 Task: Look for space in Hasselt, Belgium from 26th August, 2023 to 10th September, 2023 for 6 adults, 2 children in price range Rs.10000 to Rs.15000. Place can be entire place or shared room with 6 bedrooms having 6 beds and 6 bathrooms. Property type can be house, flat, guest house. Amenities needed are: wifi, washing machine, heating, TV, free parkinig on premises, hot tub, gym, smoking allowed. Booking option can be shelf check-in. Required host language is English.
Action: Mouse moved to (342, 148)
Screenshot: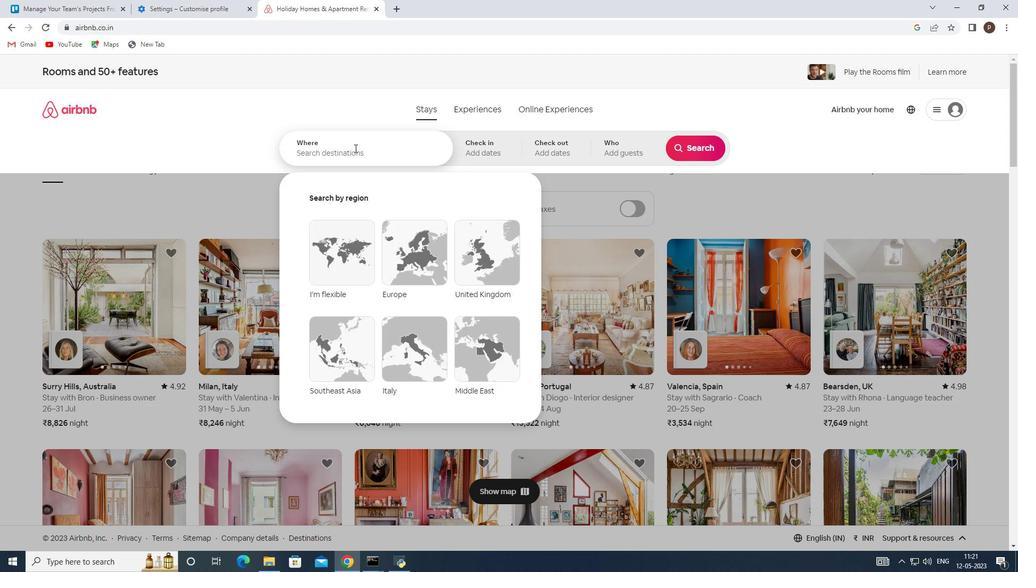 
Action: Mouse pressed left at (342, 148)
Screenshot: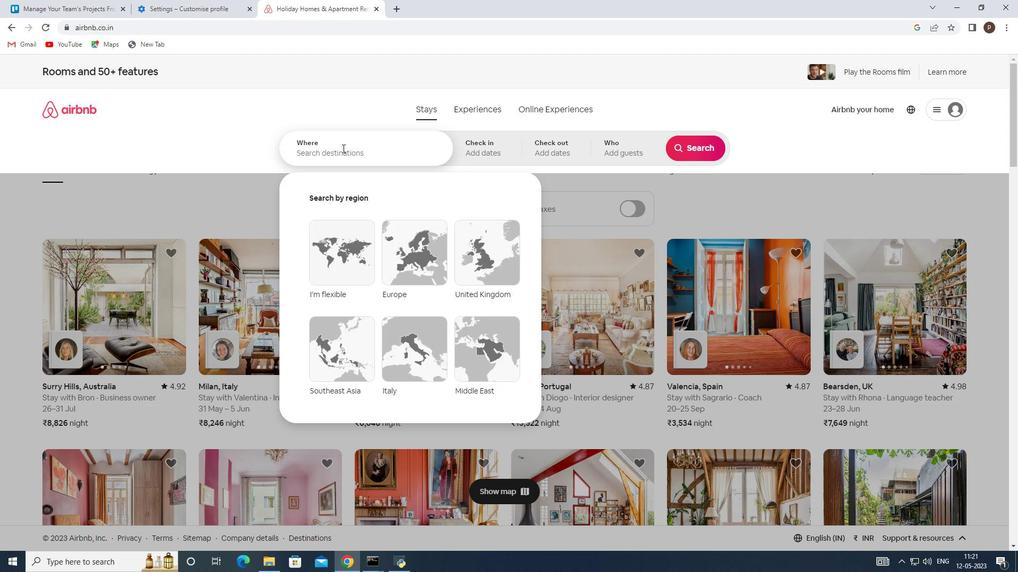 
Action: Key pressed <Key.caps_lock>H<Key.caps_lock>asselt,<Key.space><Key.caps_lock>B<Key.caps_lock>elgium
Screenshot: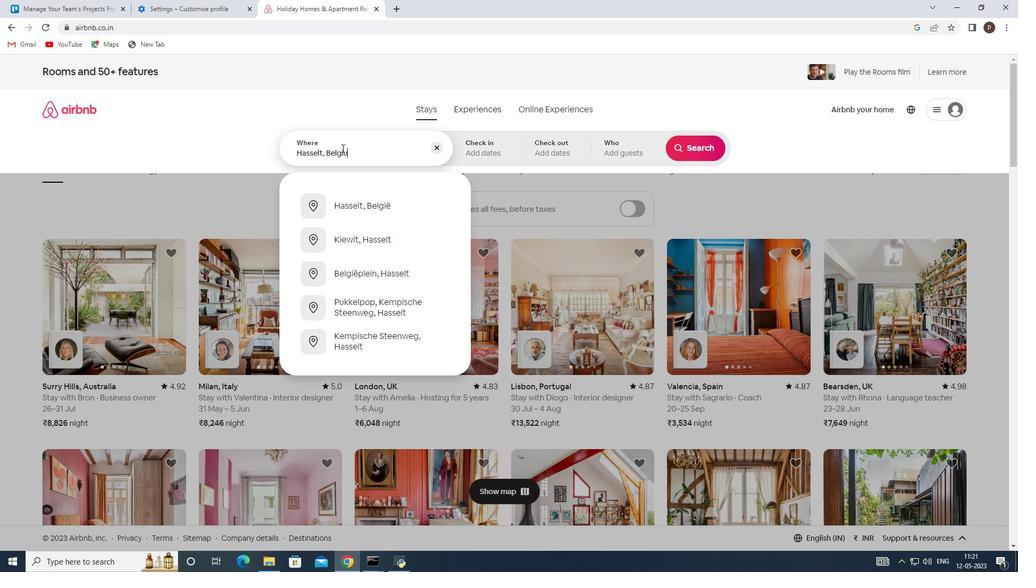 
Action: Mouse moved to (349, 206)
Screenshot: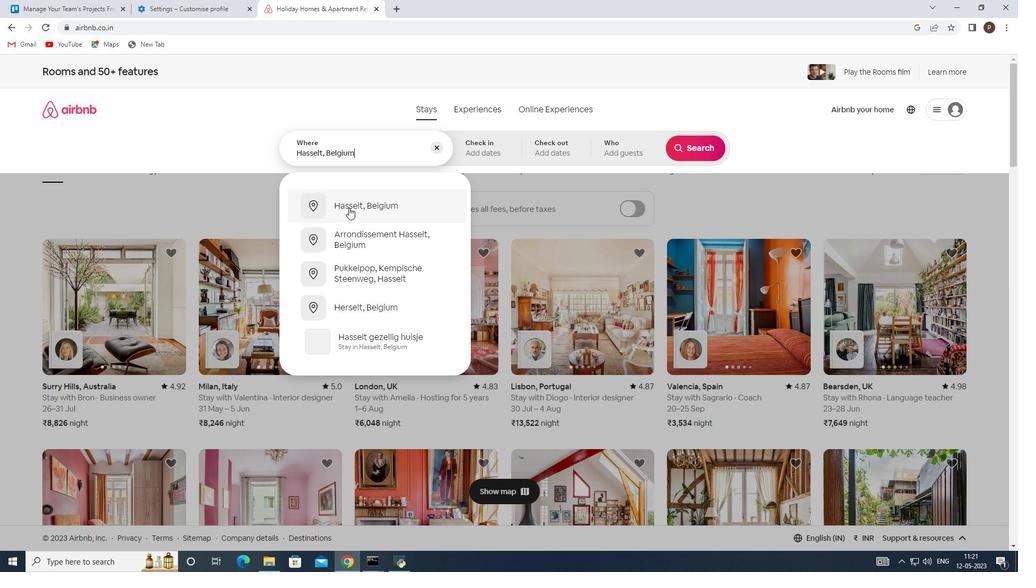 
Action: Mouse pressed left at (349, 206)
Screenshot: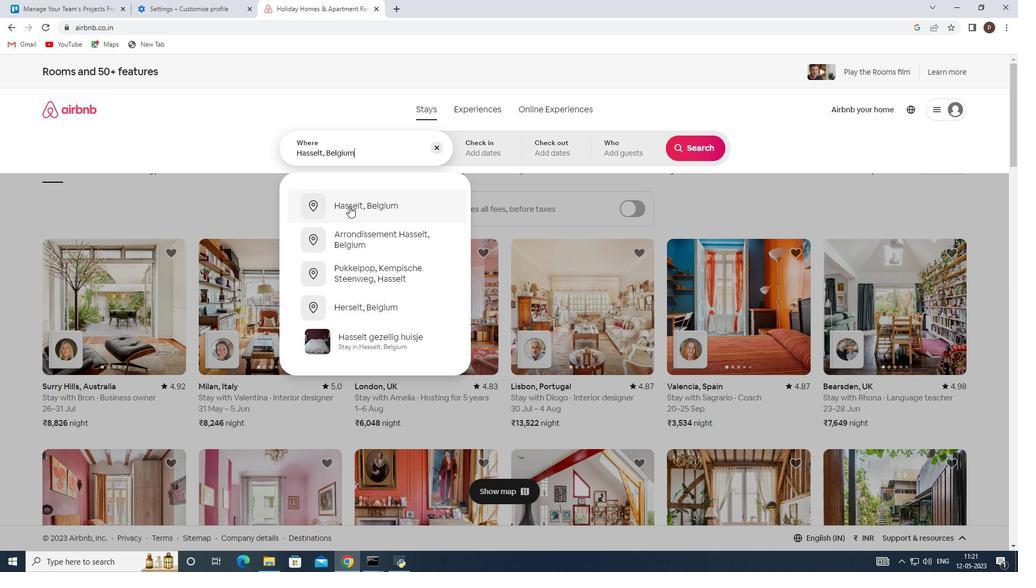 
Action: Mouse moved to (694, 233)
Screenshot: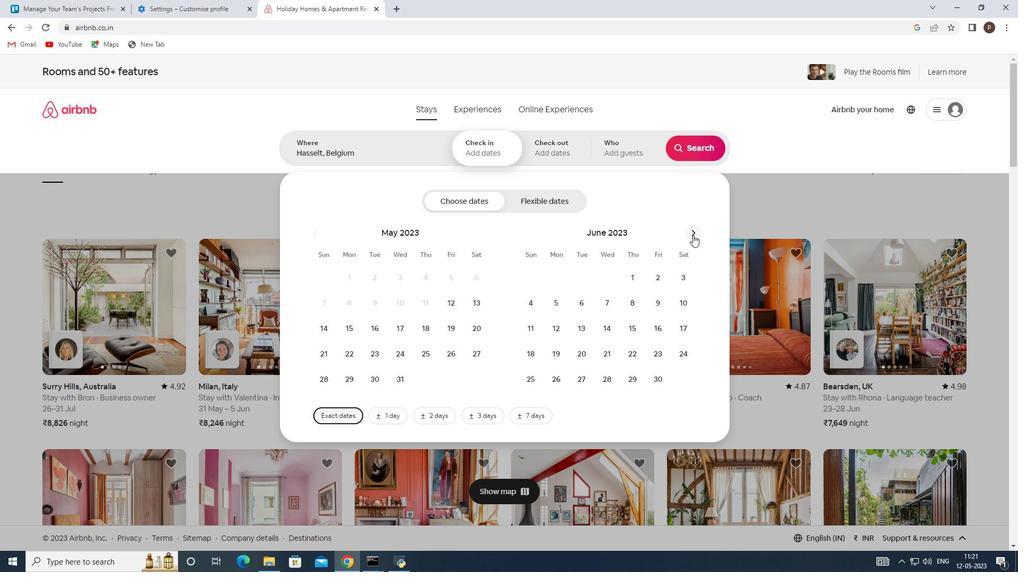 
Action: Mouse pressed left at (694, 233)
Screenshot: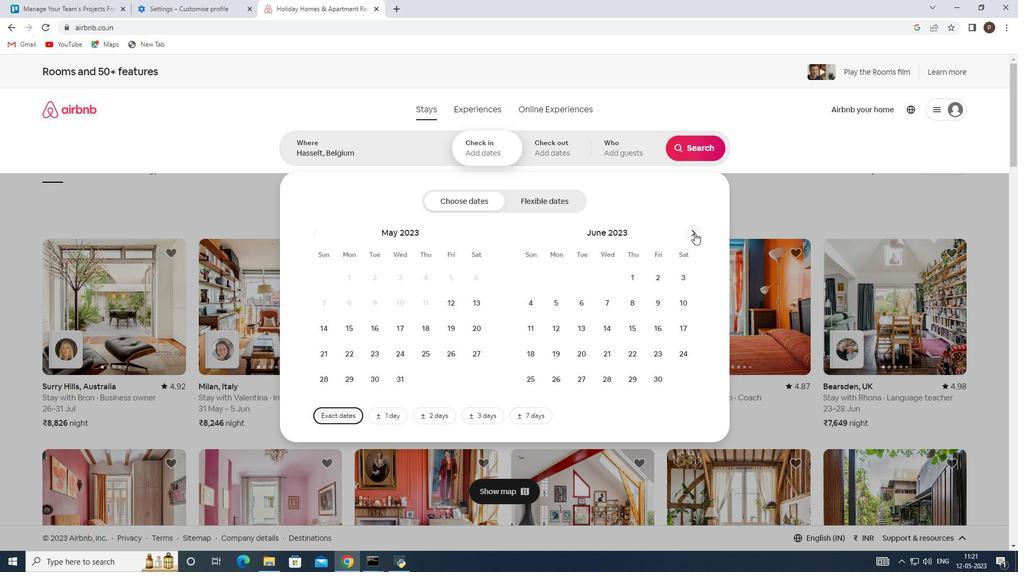 
Action: Mouse pressed left at (694, 233)
Screenshot: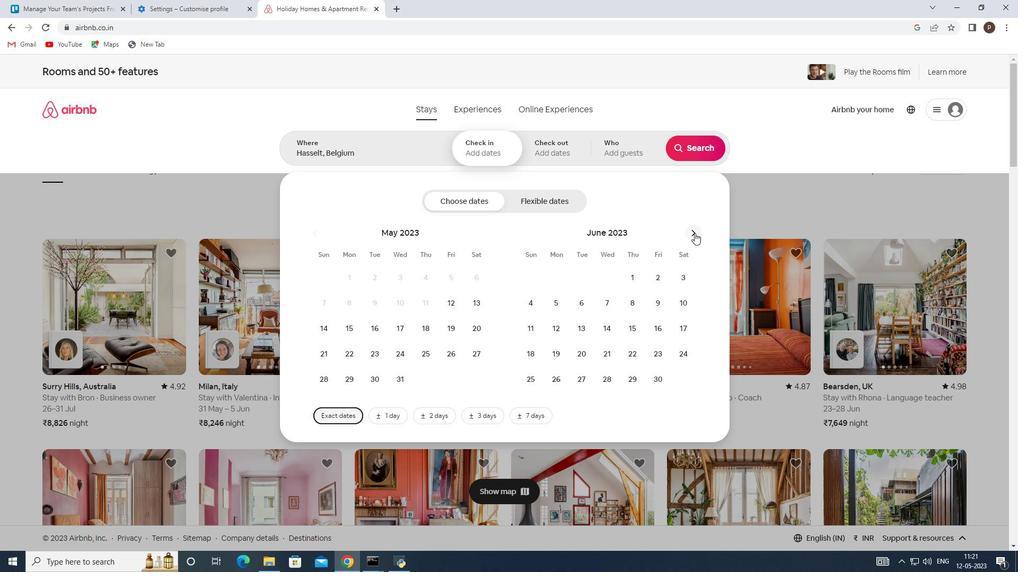 
Action: Mouse pressed left at (694, 233)
Screenshot: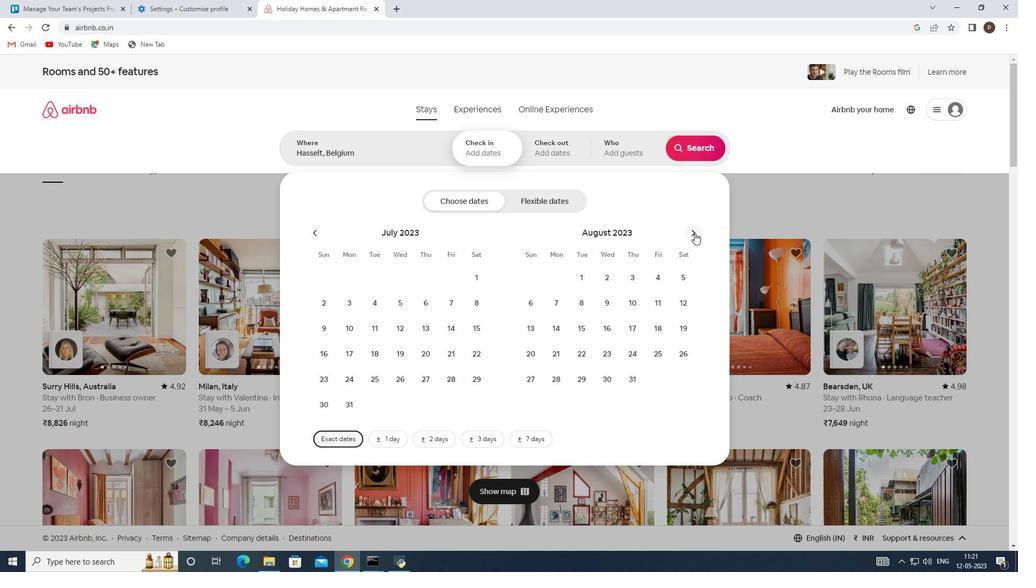 
Action: Mouse moved to (474, 351)
Screenshot: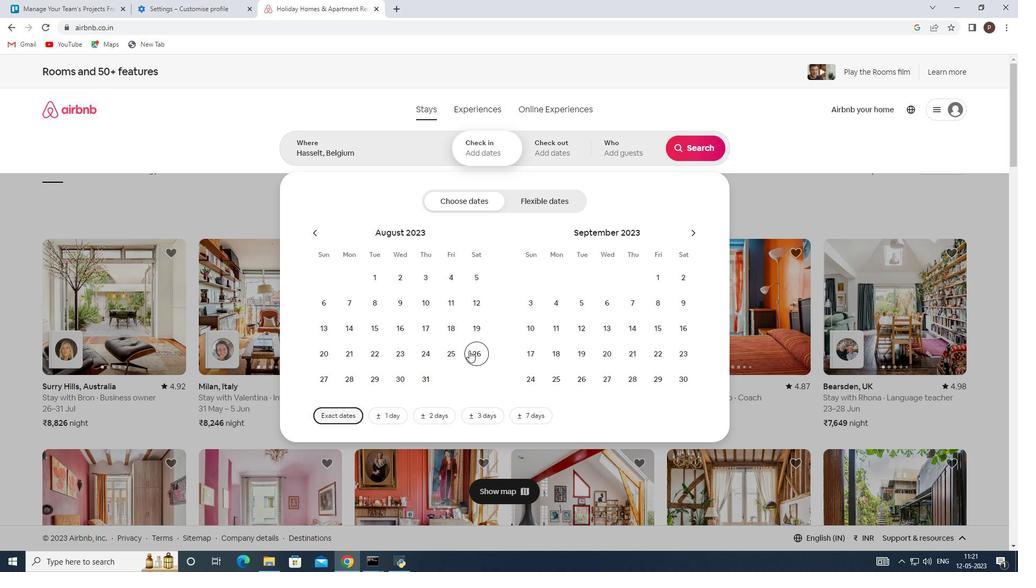 
Action: Mouse pressed left at (474, 351)
Screenshot: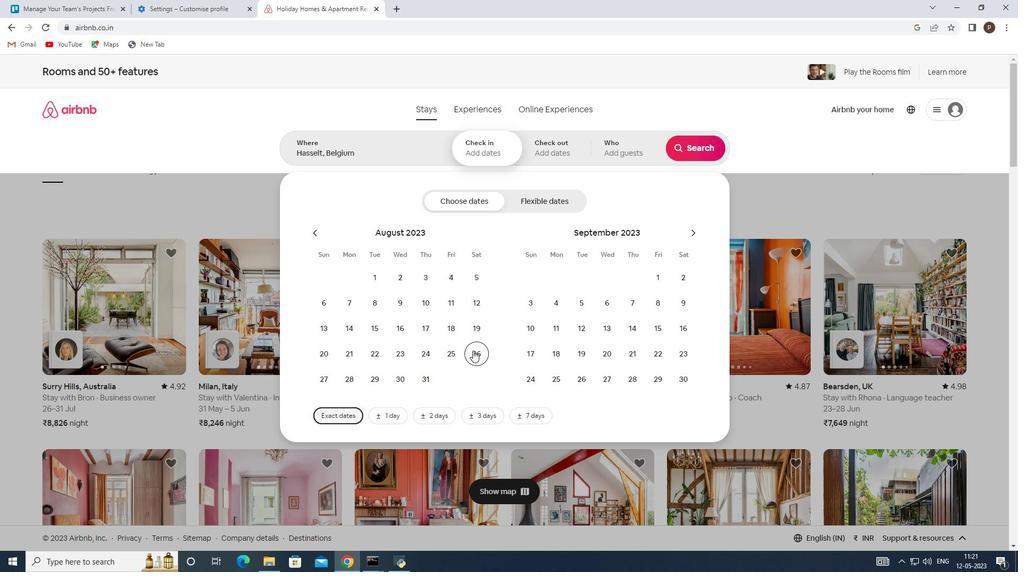 
Action: Mouse moved to (533, 327)
Screenshot: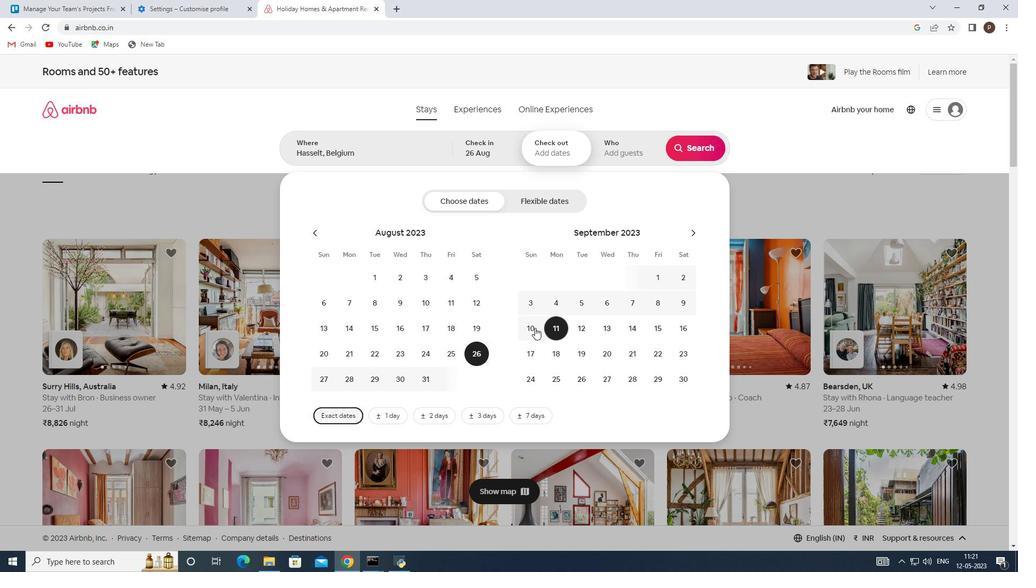 
Action: Mouse pressed left at (533, 327)
Screenshot: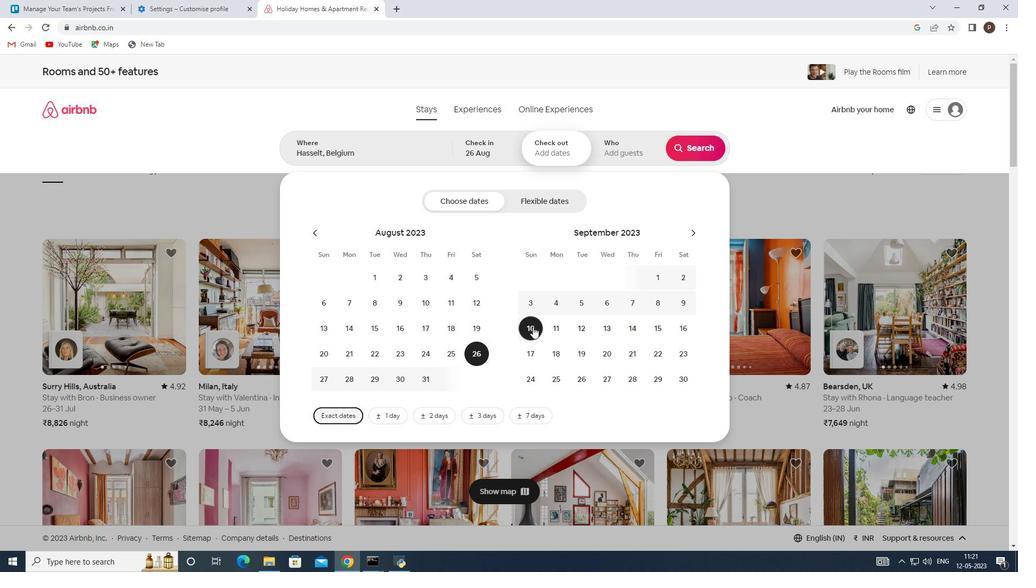 
Action: Mouse moved to (609, 154)
Screenshot: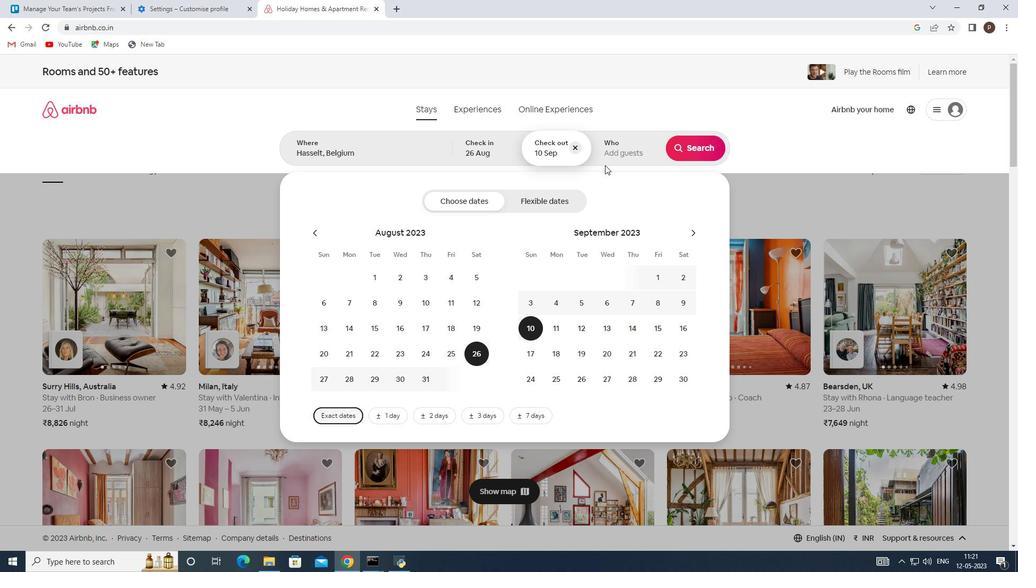 
Action: Mouse pressed left at (609, 154)
Screenshot: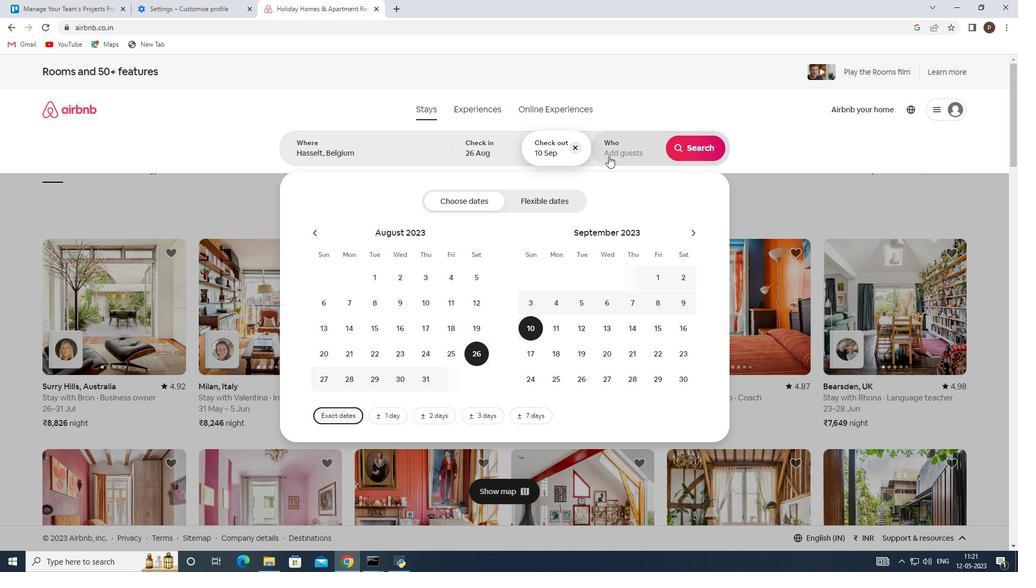 
Action: Mouse moved to (693, 204)
Screenshot: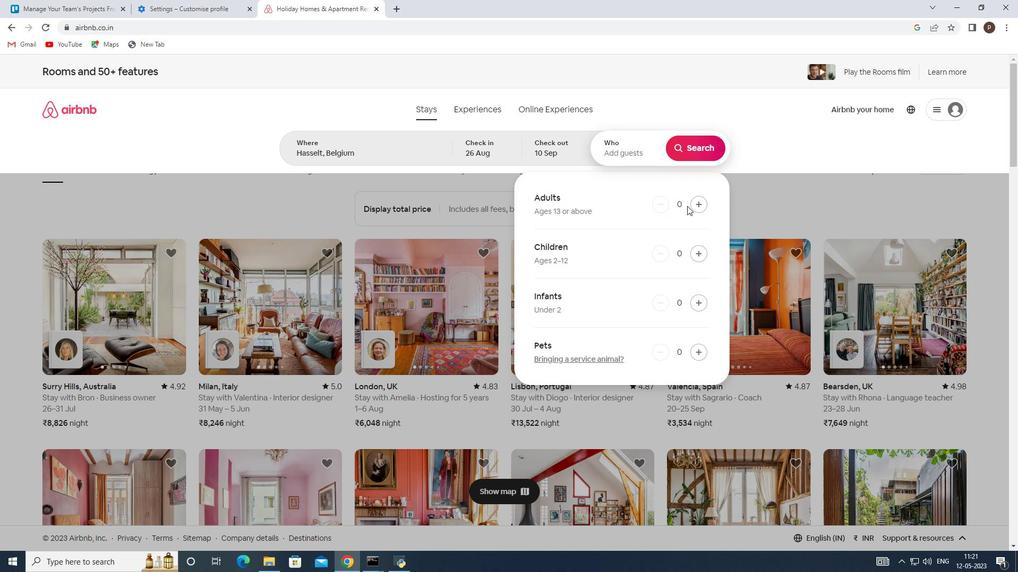
Action: Mouse pressed left at (693, 204)
Screenshot: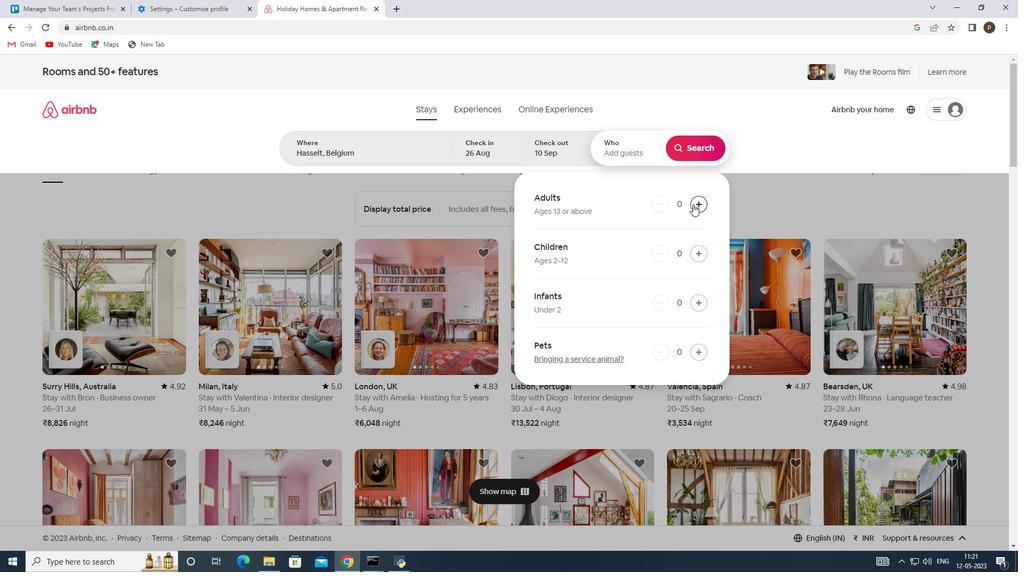 
Action: Mouse pressed left at (693, 204)
Screenshot: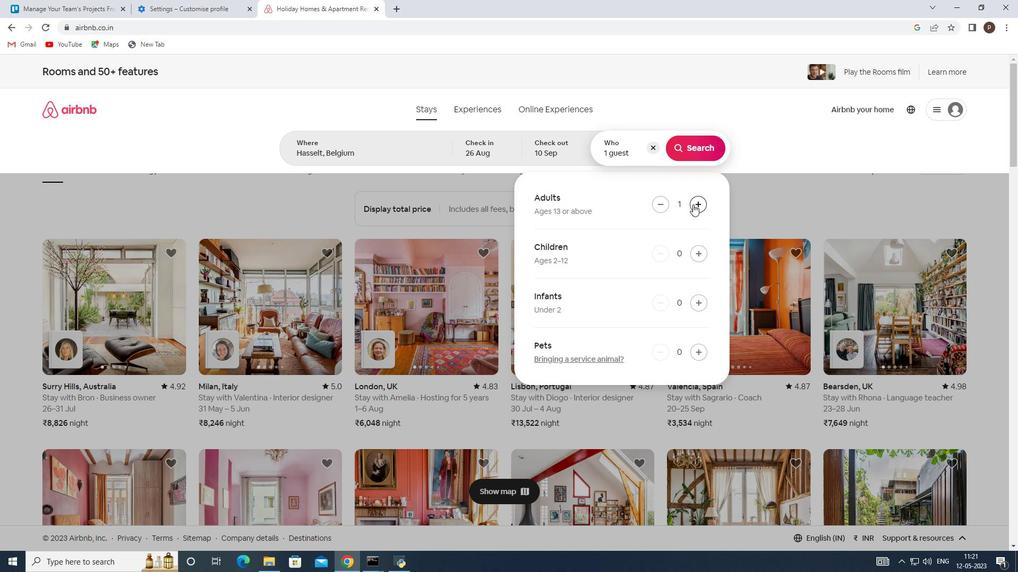 
Action: Mouse moved to (693, 204)
Screenshot: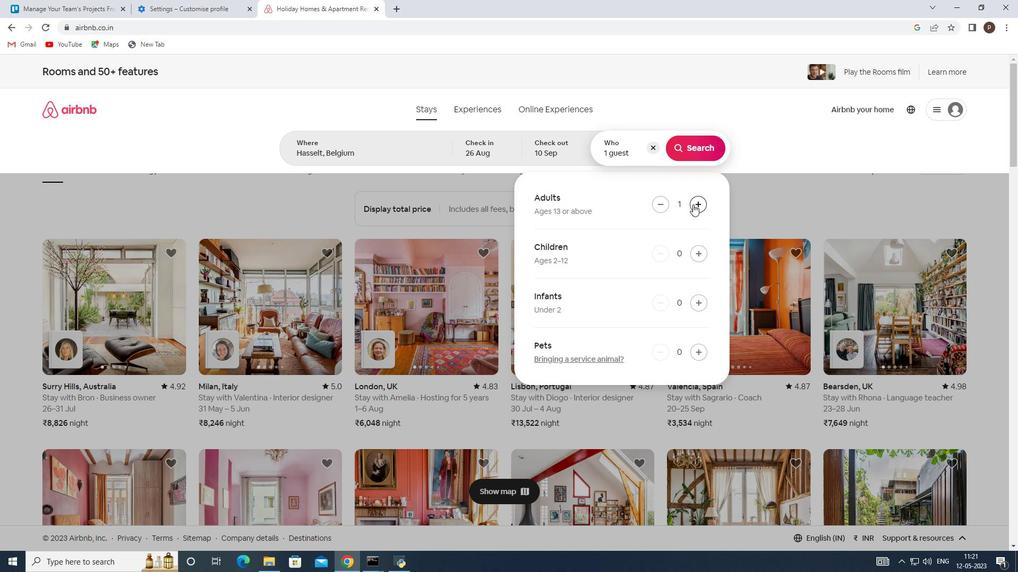 
Action: Mouse pressed left at (693, 204)
Screenshot: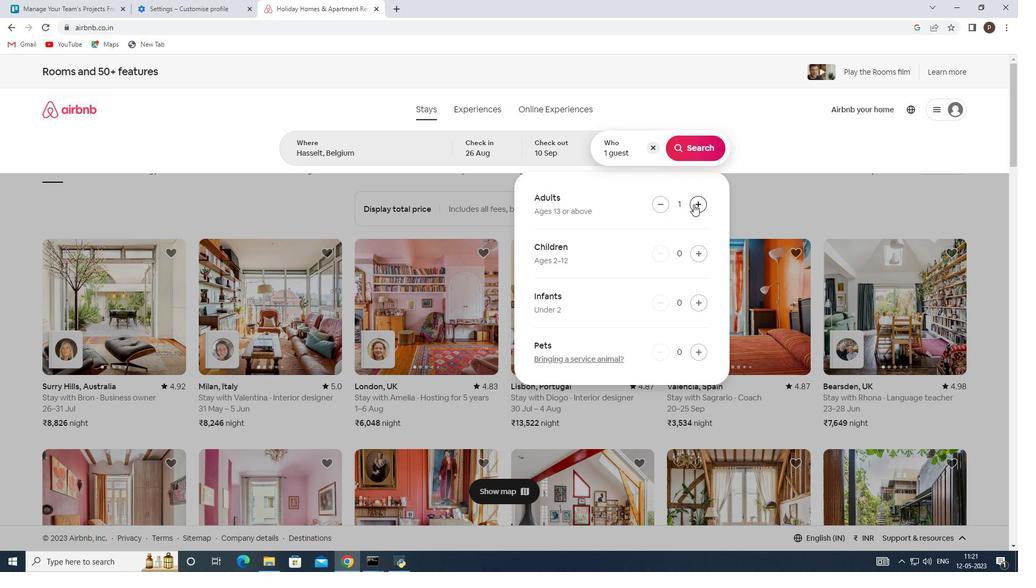 
Action: Mouse pressed left at (693, 204)
Screenshot: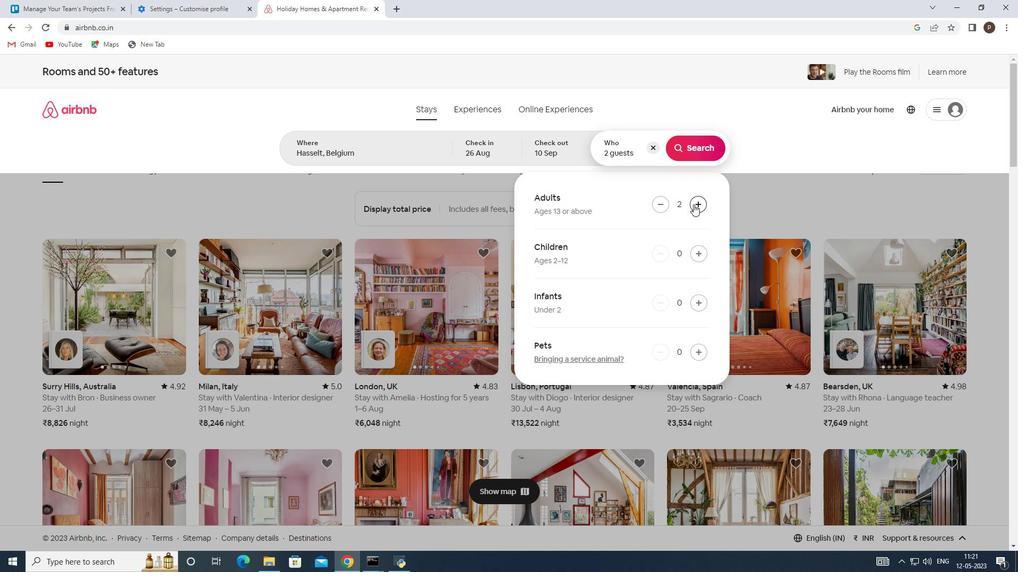 
Action: Mouse pressed left at (693, 204)
Screenshot: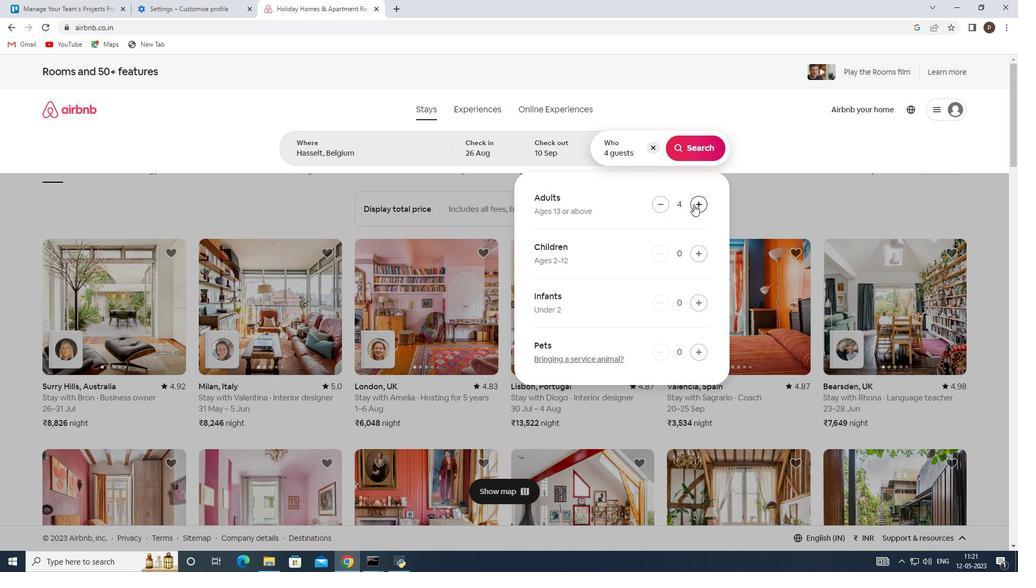 
Action: Mouse moved to (693, 205)
Screenshot: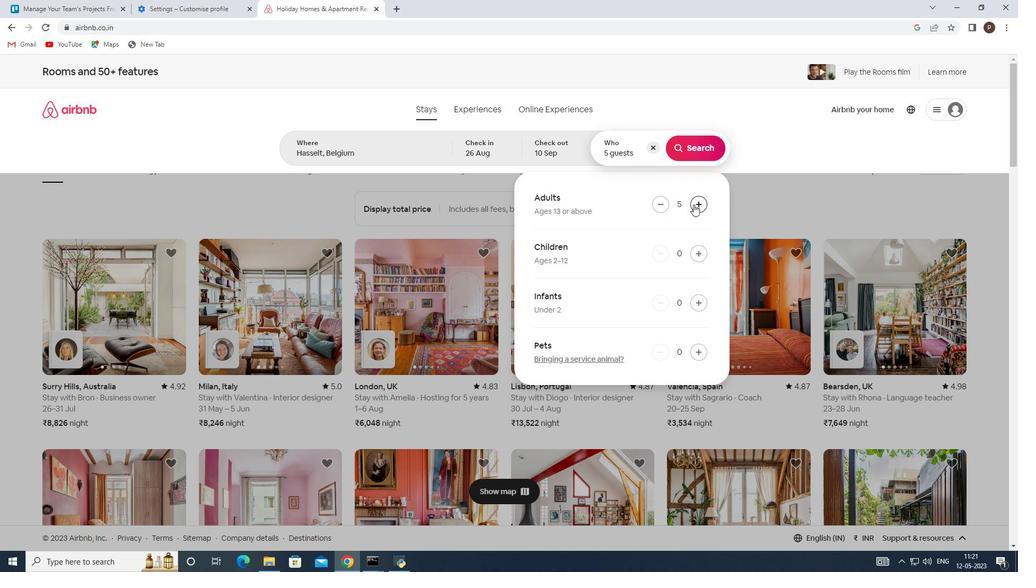 
Action: Mouse pressed left at (693, 205)
Screenshot: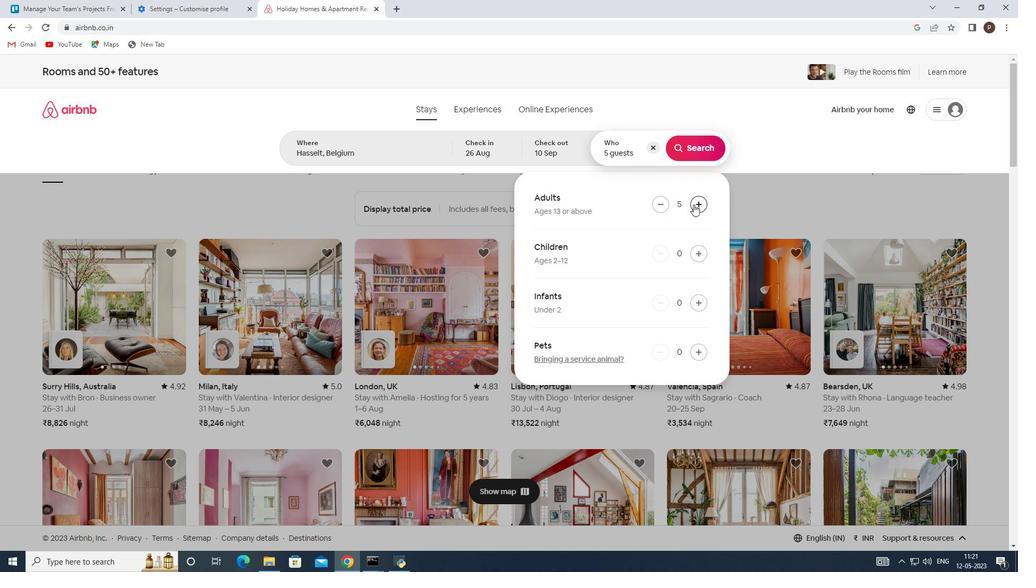 
Action: Mouse moved to (700, 255)
Screenshot: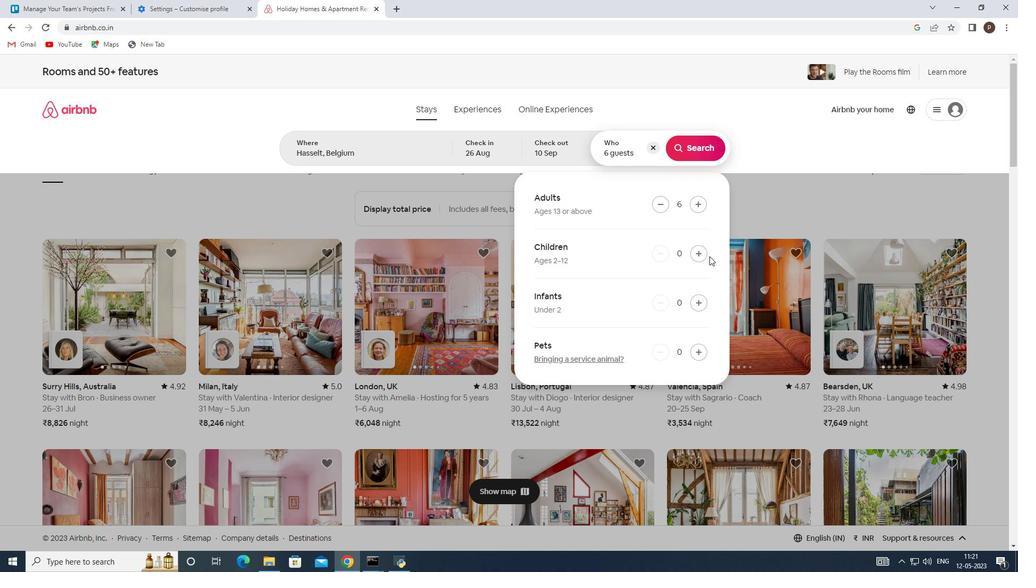 
Action: Mouse pressed left at (700, 255)
Screenshot: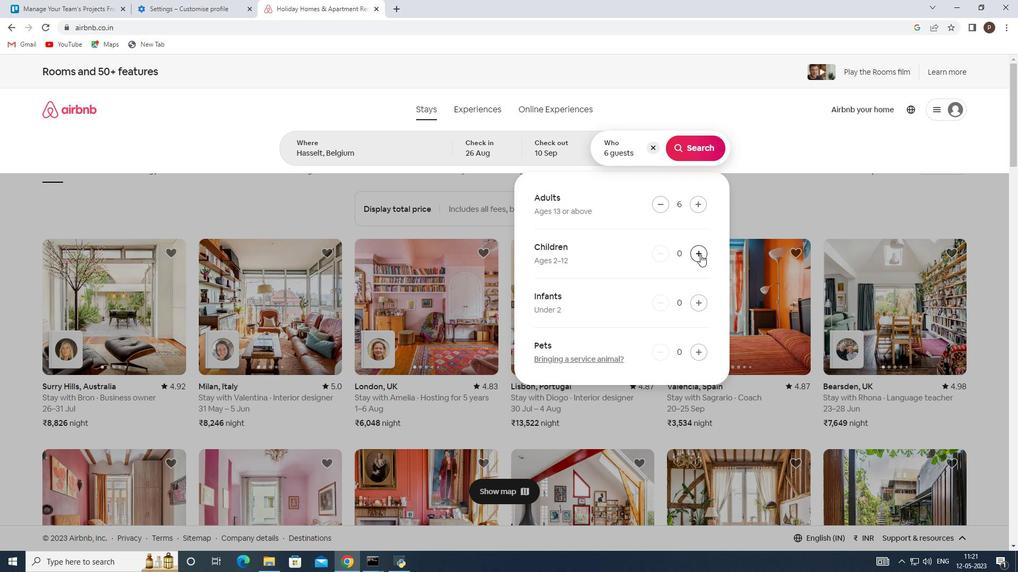 
Action: Mouse pressed left at (700, 255)
Screenshot: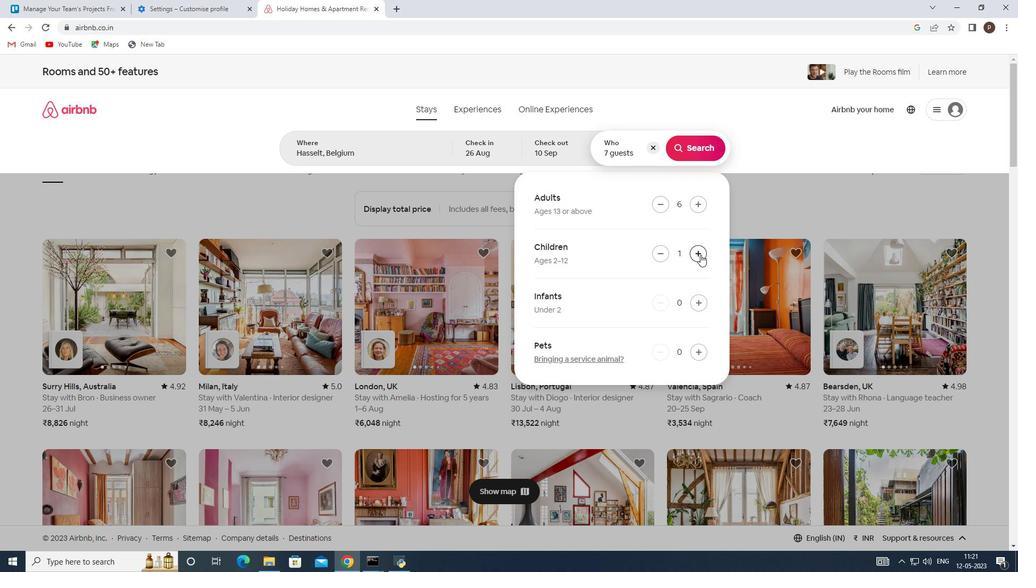 
Action: Mouse moved to (696, 143)
Screenshot: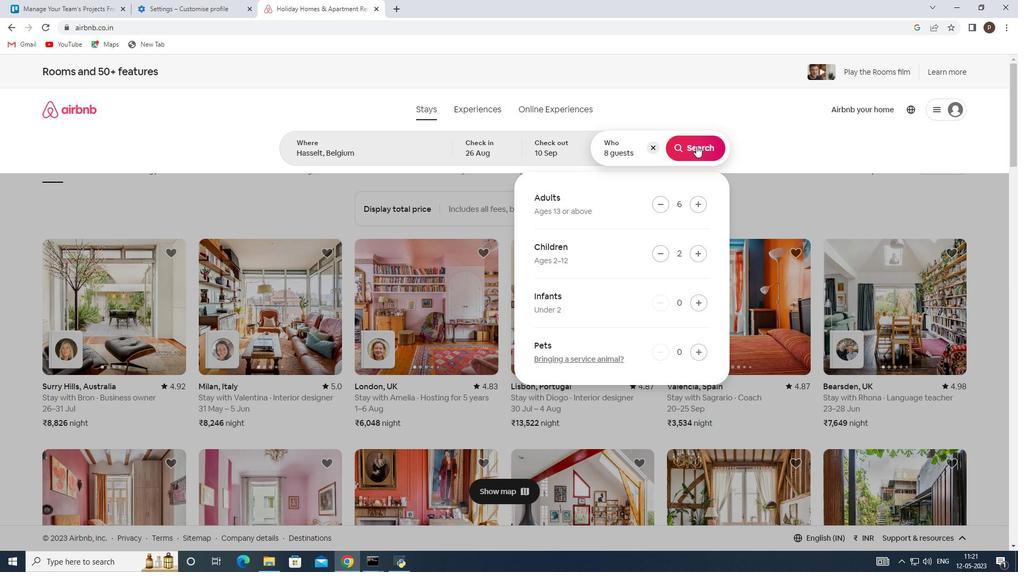 
Action: Mouse pressed left at (696, 143)
Screenshot: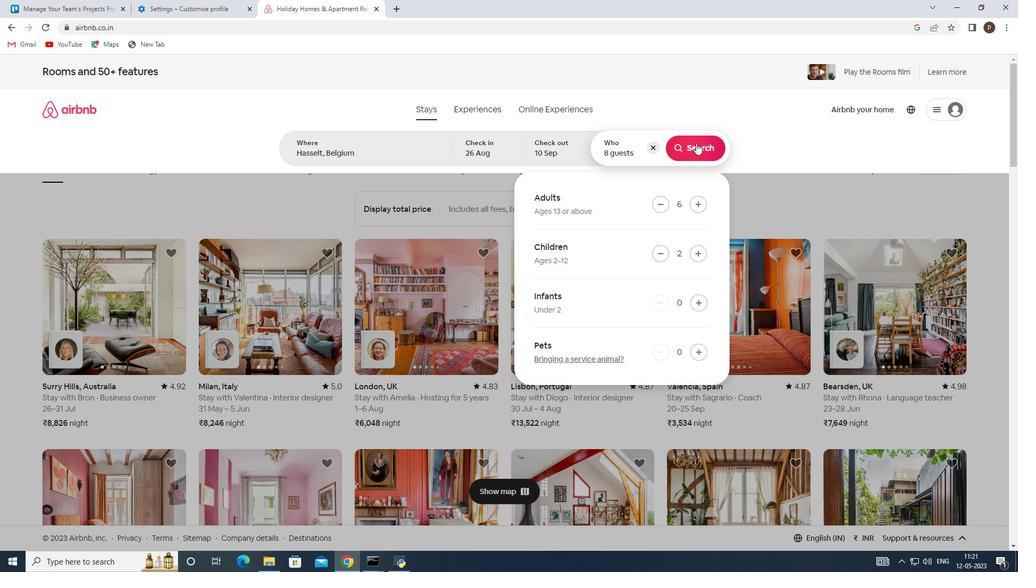 
Action: Mouse moved to (957, 121)
Screenshot: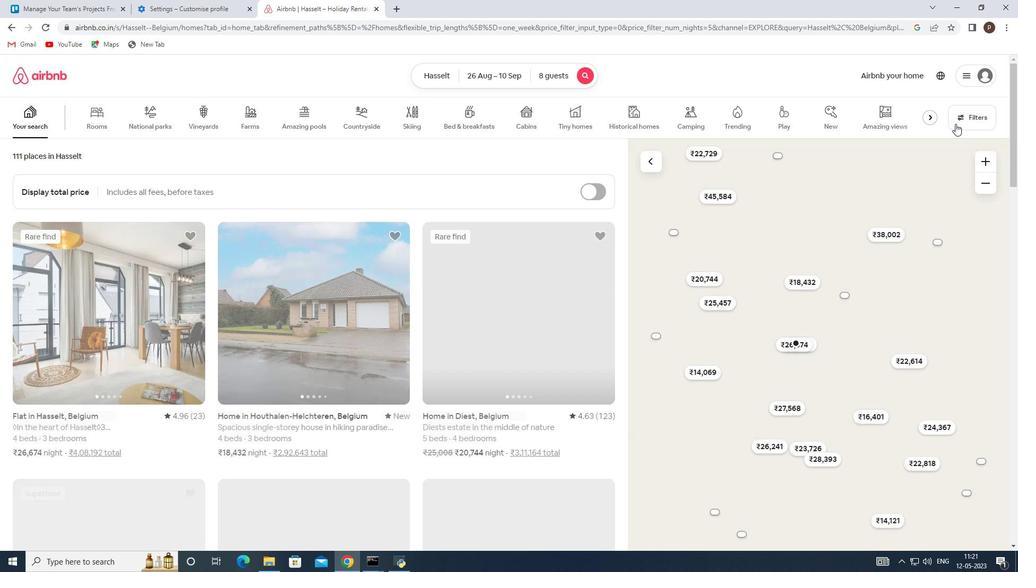 
Action: Mouse pressed left at (957, 121)
Screenshot: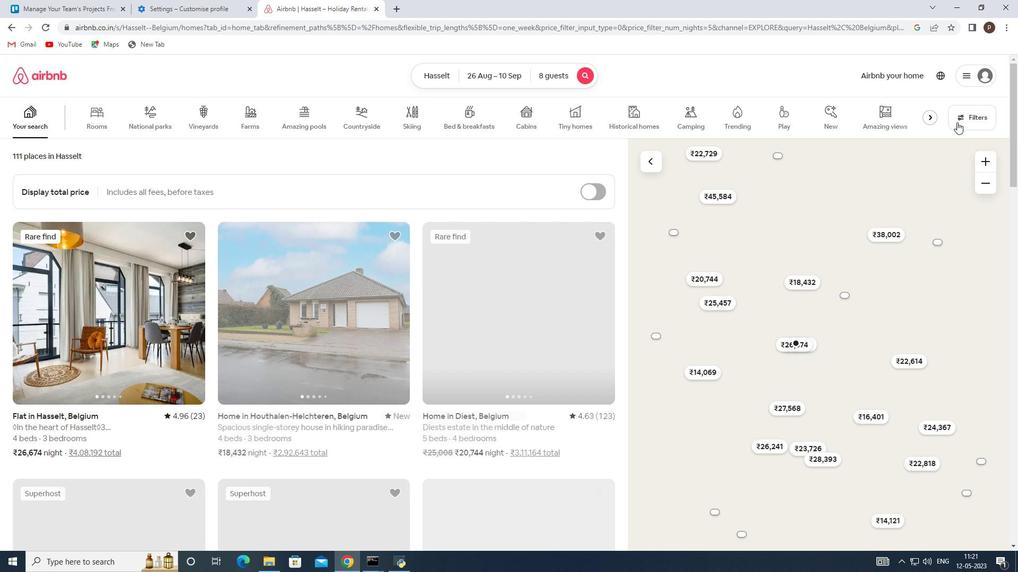
Action: Mouse moved to (348, 379)
Screenshot: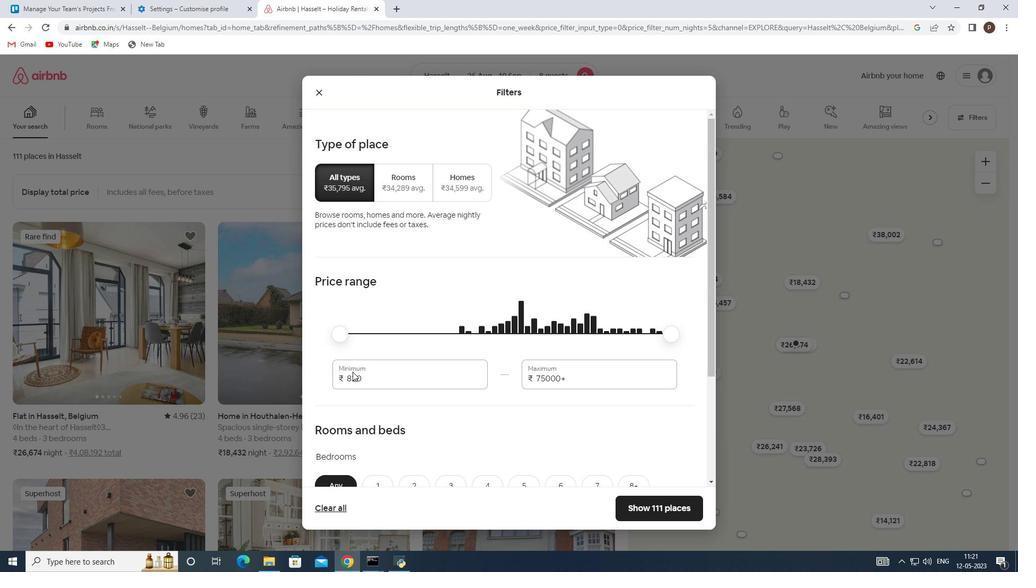 
Action: Mouse pressed left at (348, 379)
Screenshot: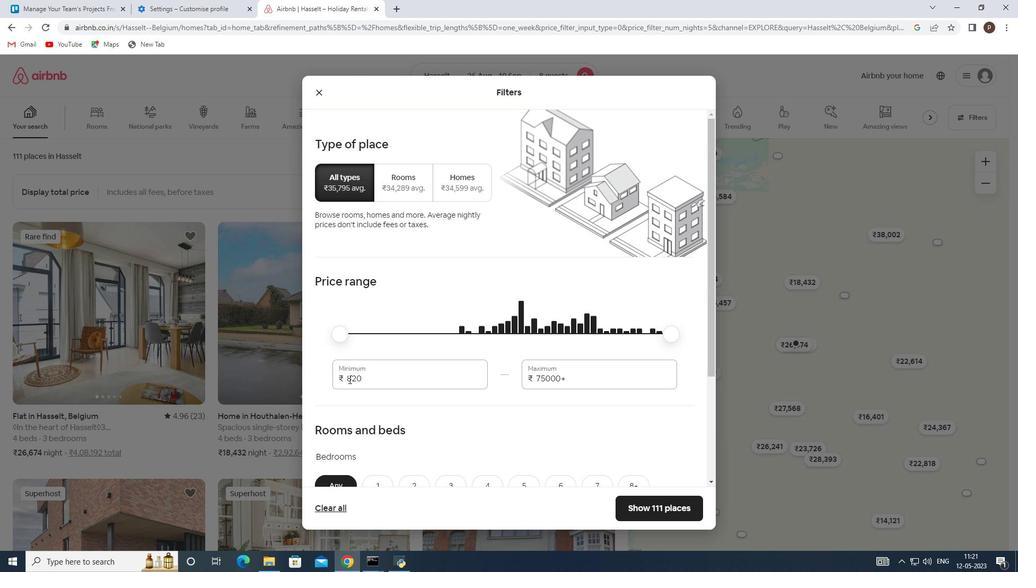 
Action: Mouse pressed left at (348, 379)
Screenshot: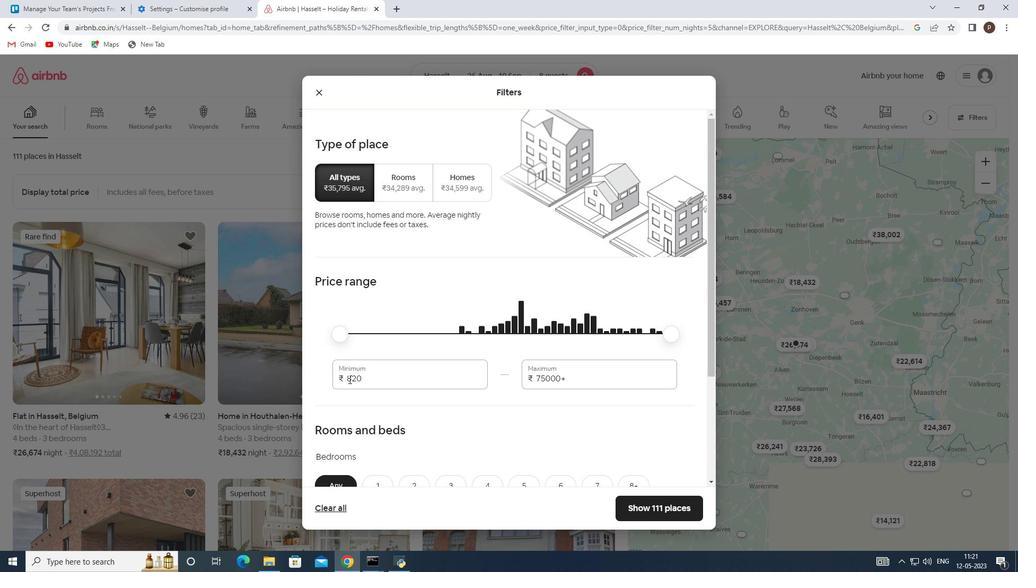 
Action: Key pressed 10000<Key.tab>15000
Screenshot: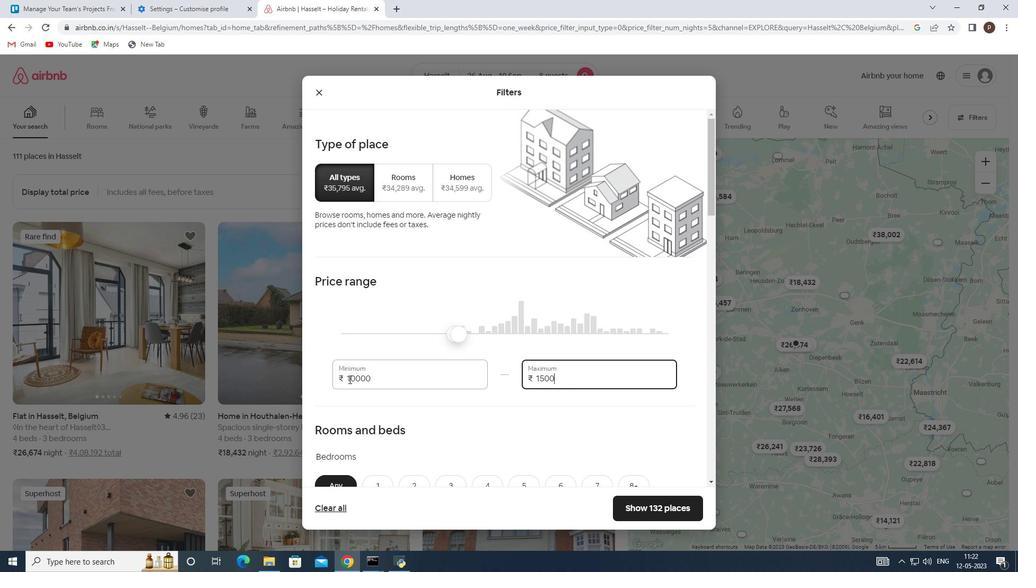 
Action: Mouse moved to (404, 411)
Screenshot: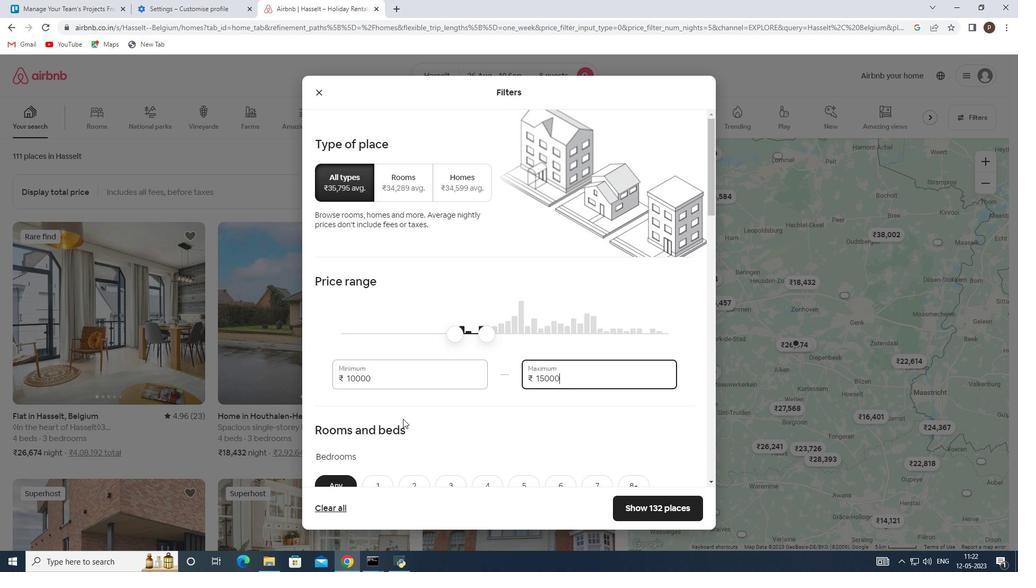 
Action: Mouse scrolled (404, 411) with delta (0, 0)
Screenshot: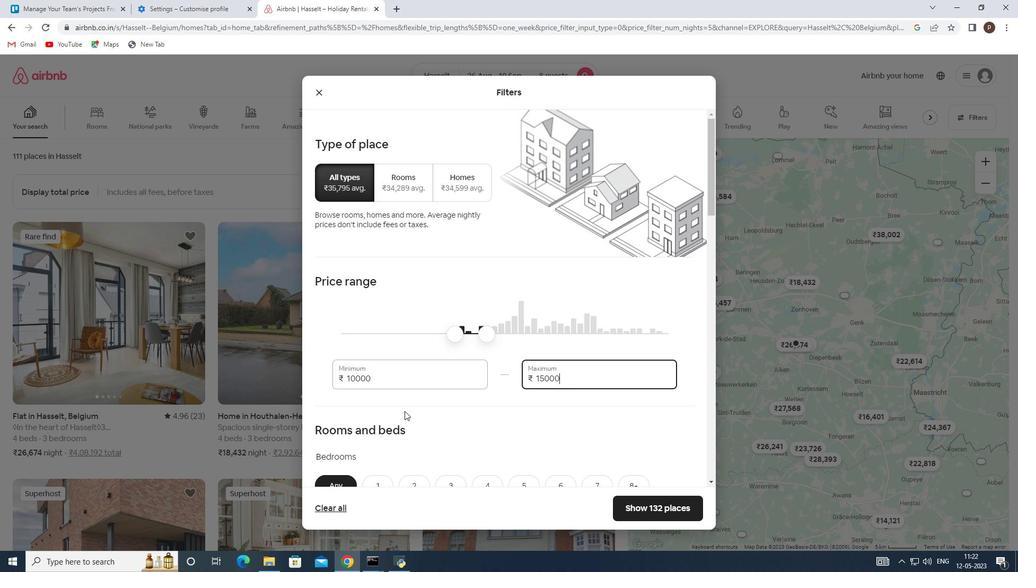 
Action: Mouse moved to (407, 387)
Screenshot: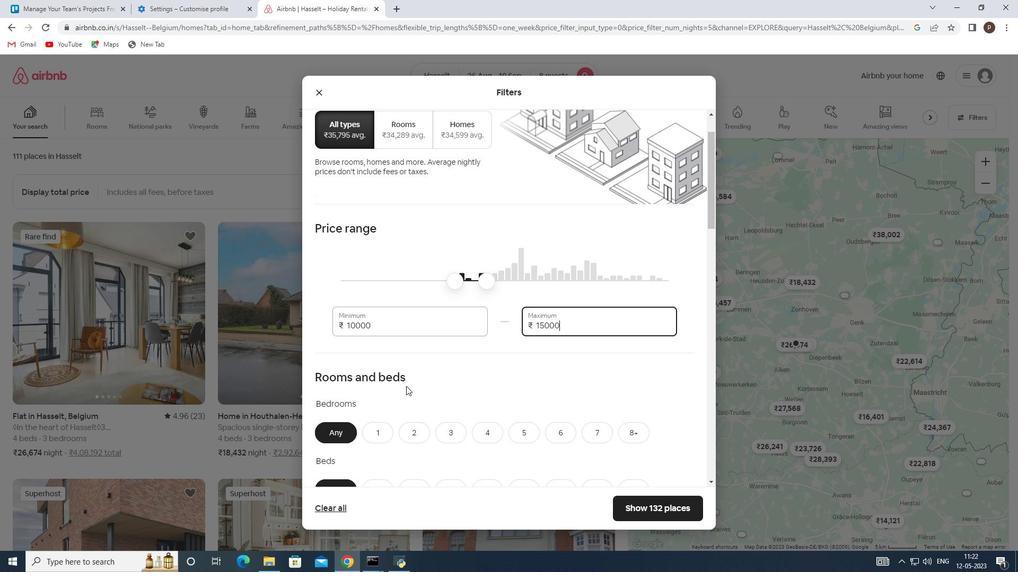 
Action: Mouse scrolled (407, 387) with delta (0, 0)
Screenshot: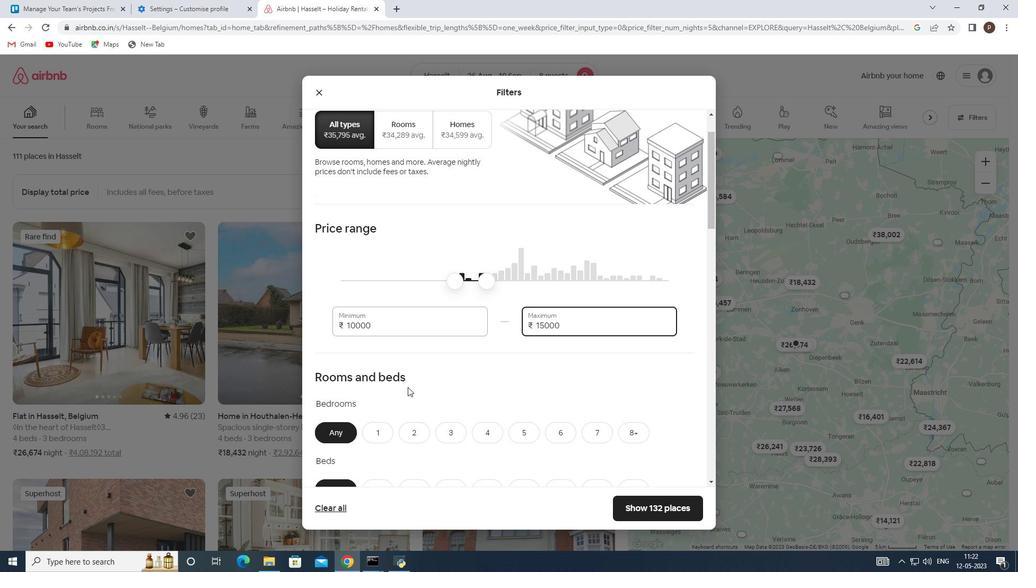 
Action: Mouse scrolled (407, 387) with delta (0, 0)
Screenshot: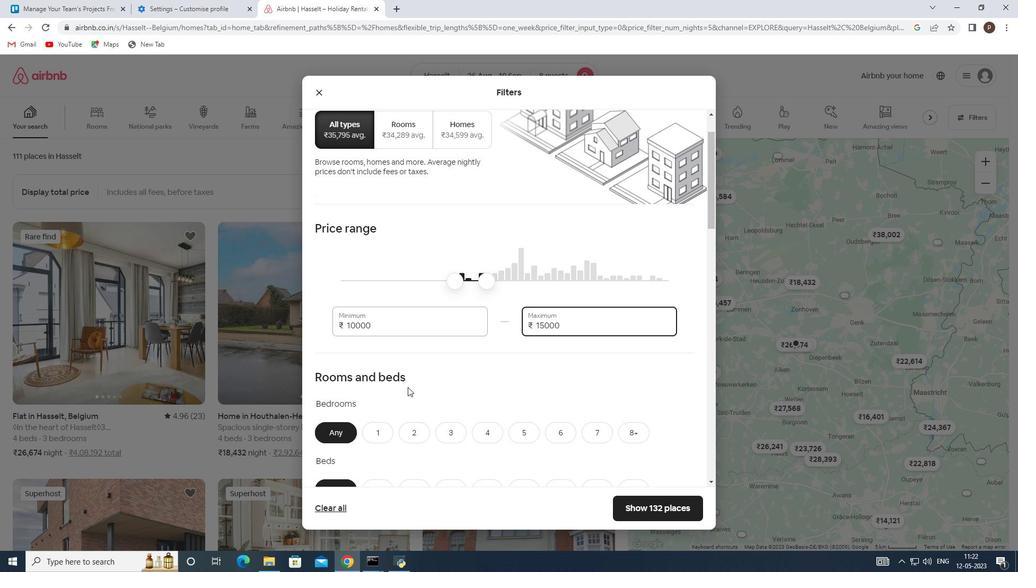 
Action: Mouse moved to (560, 329)
Screenshot: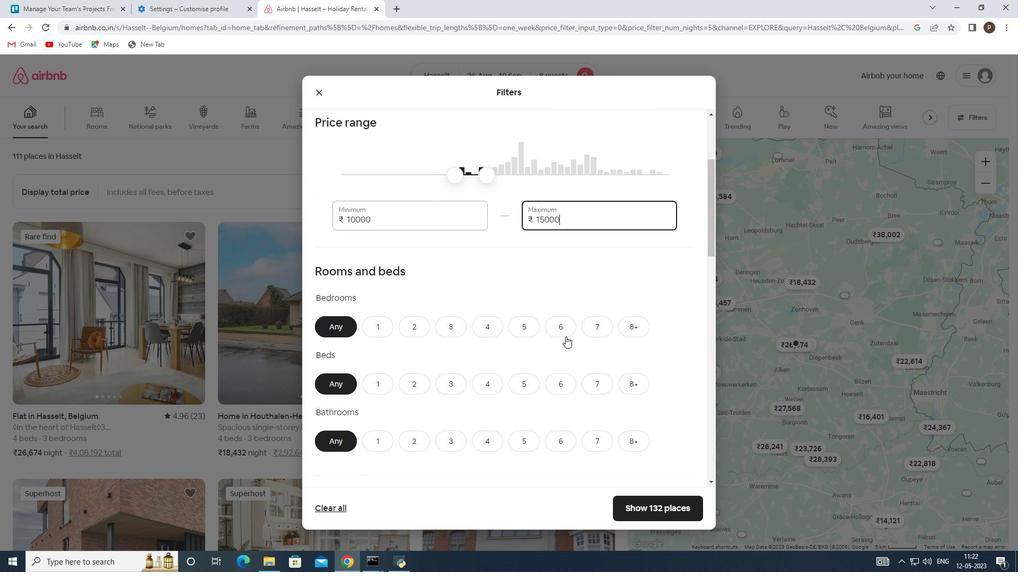 
Action: Mouse pressed left at (560, 329)
Screenshot: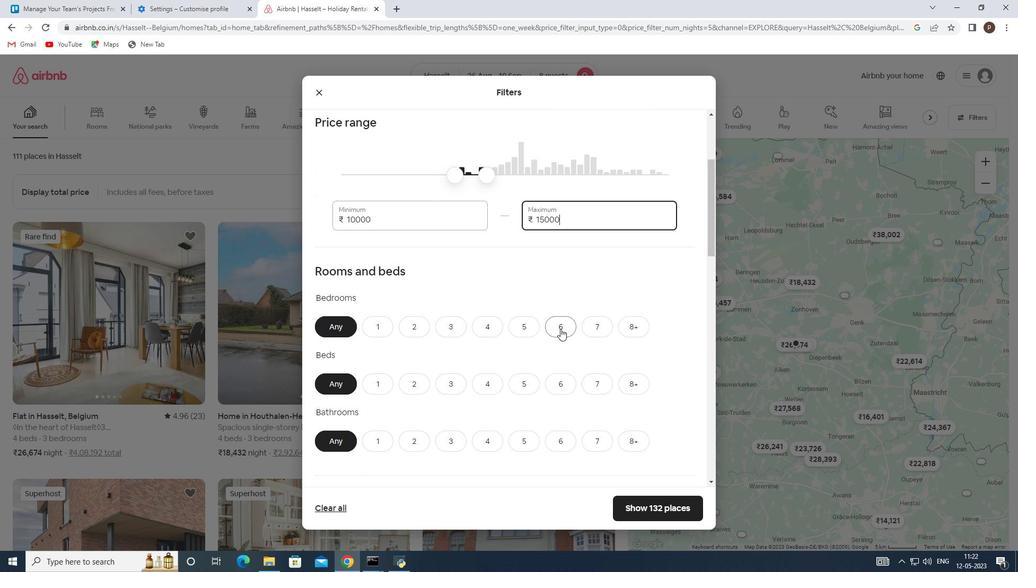 
Action: Mouse moved to (562, 382)
Screenshot: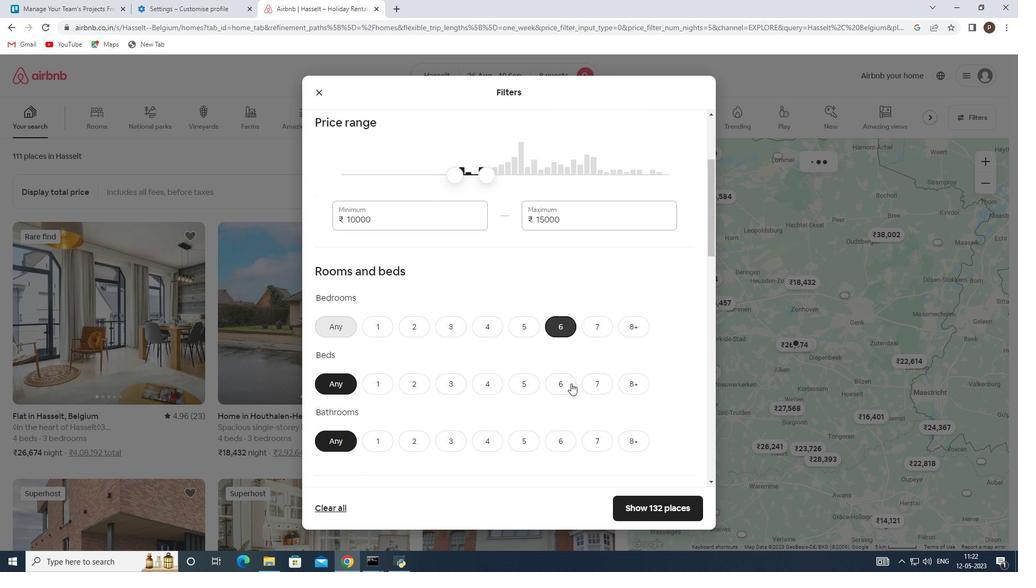 
Action: Mouse pressed left at (562, 382)
Screenshot: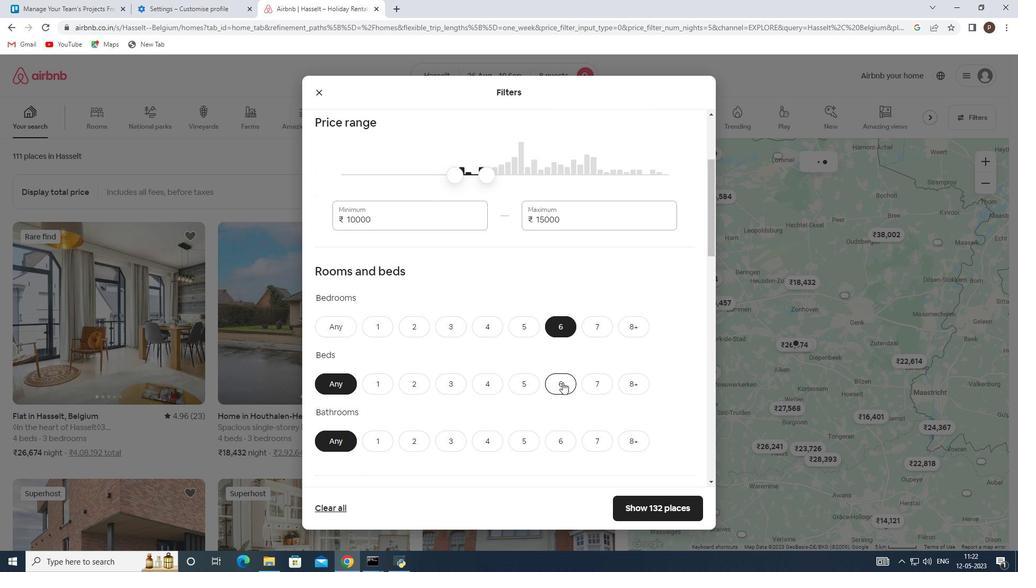 
Action: Mouse moved to (561, 438)
Screenshot: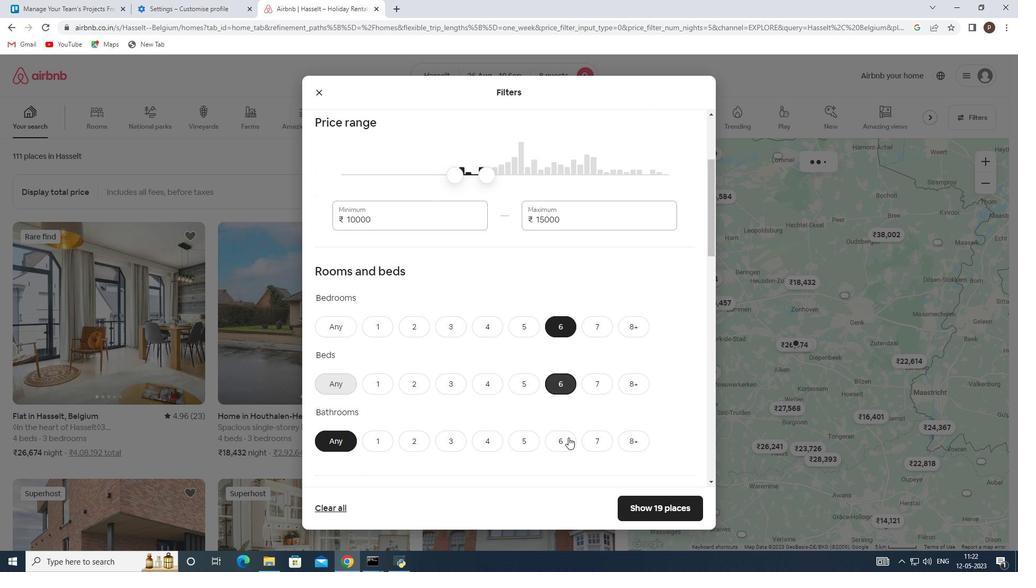 
Action: Mouse pressed left at (561, 438)
Screenshot: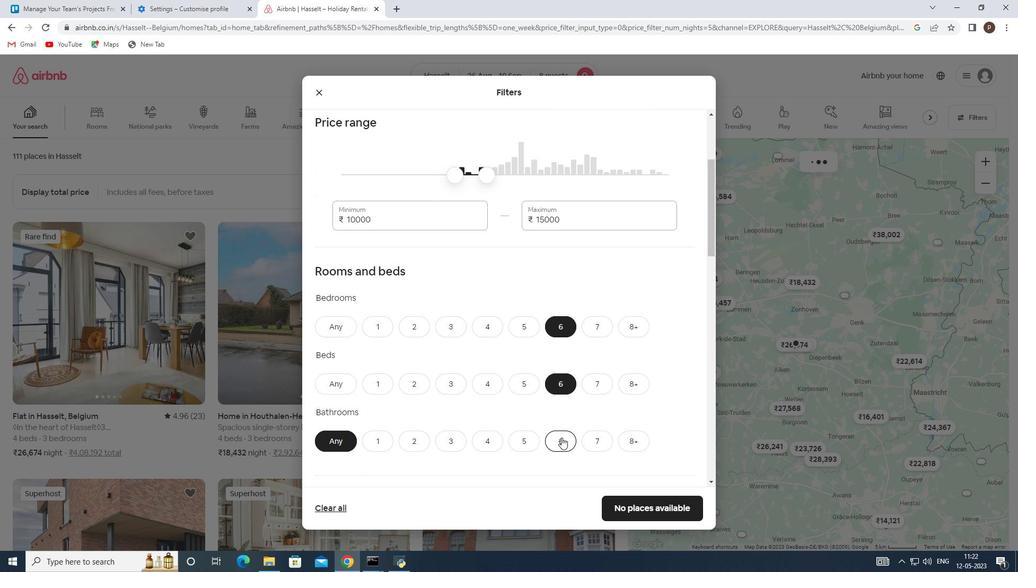
Action: Mouse moved to (556, 433)
Screenshot: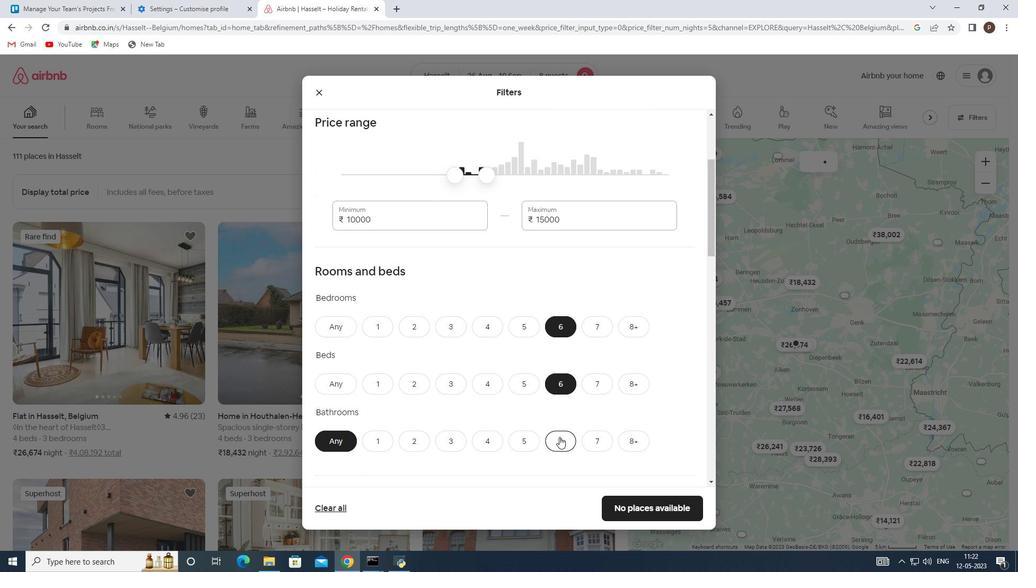 
Action: Mouse scrolled (556, 432) with delta (0, 0)
Screenshot: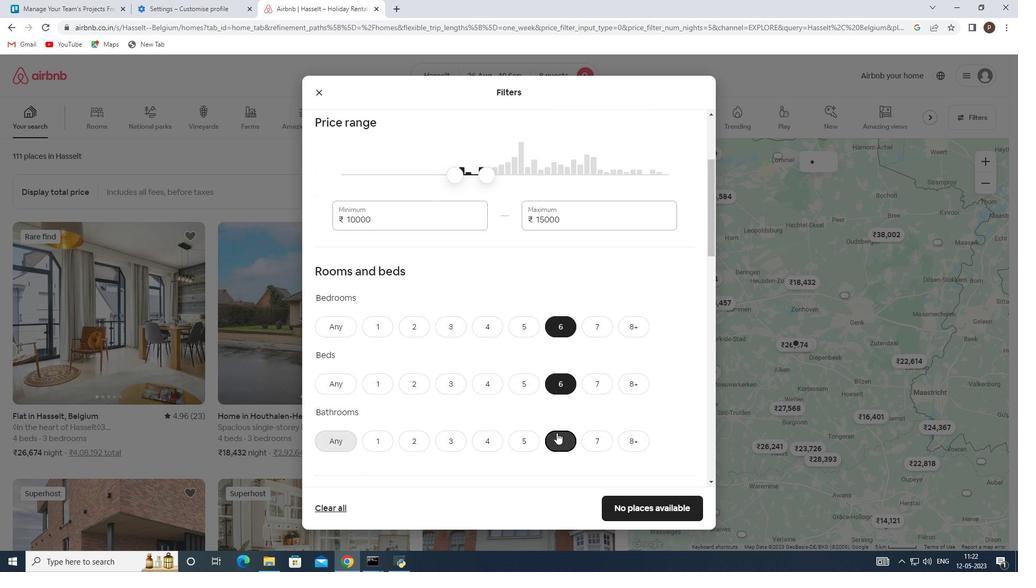 
Action: Mouse scrolled (556, 432) with delta (0, 0)
Screenshot: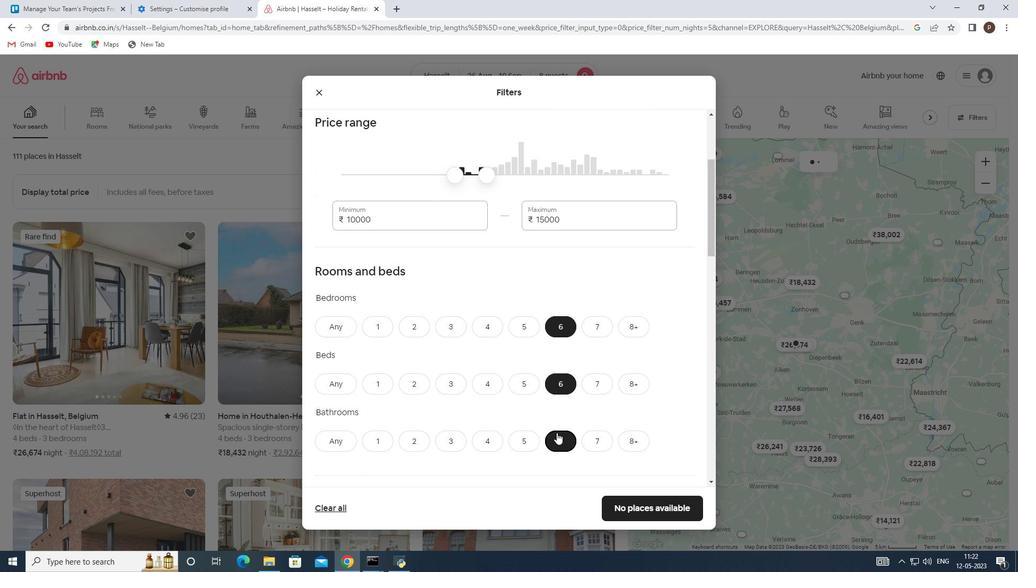 
Action: Mouse moved to (522, 415)
Screenshot: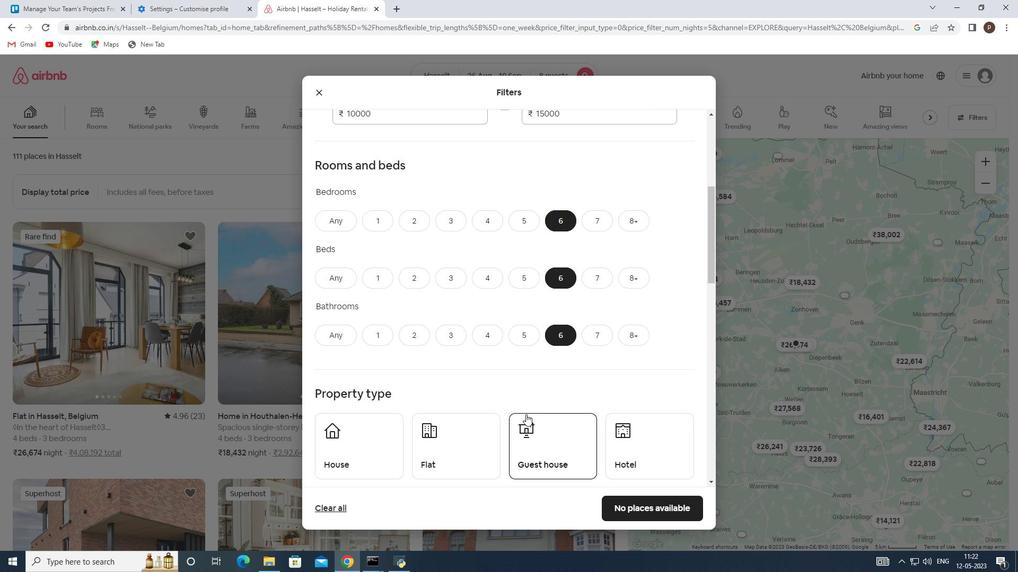 
Action: Mouse scrolled (522, 414) with delta (0, 0)
Screenshot: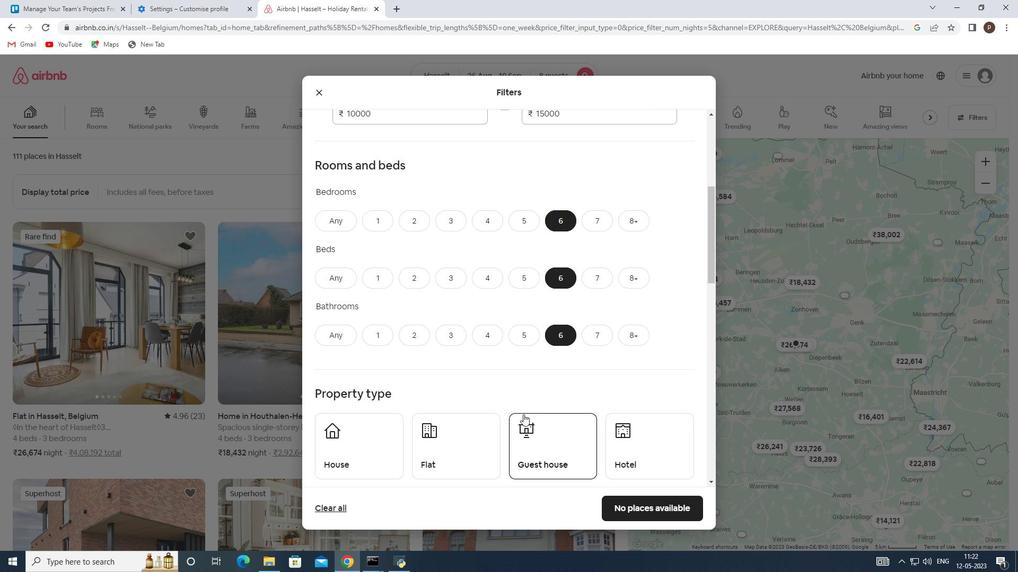
Action: Mouse moved to (377, 390)
Screenshot: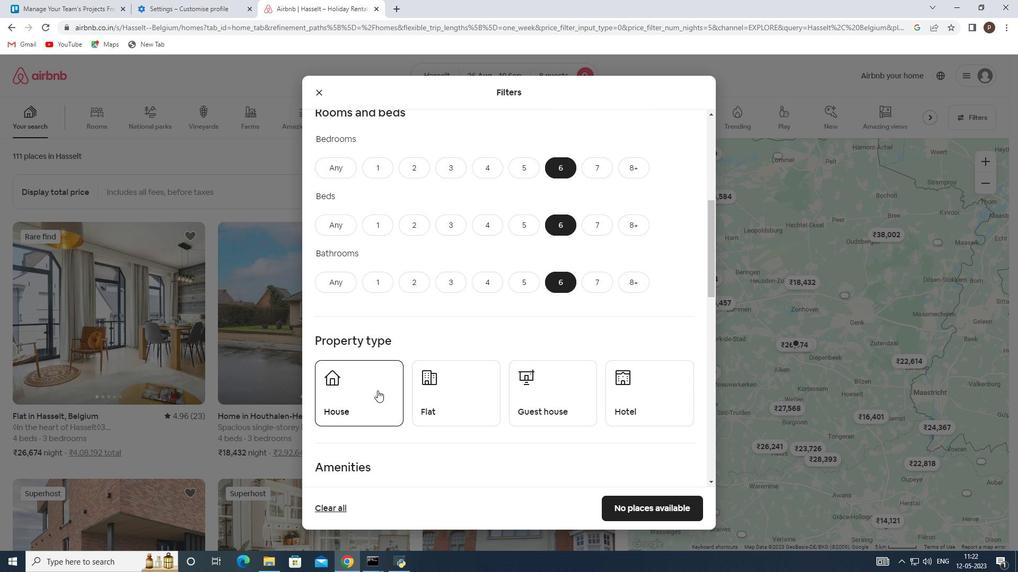
Action: Mouse pressed left at (377, 390)
Screenshot: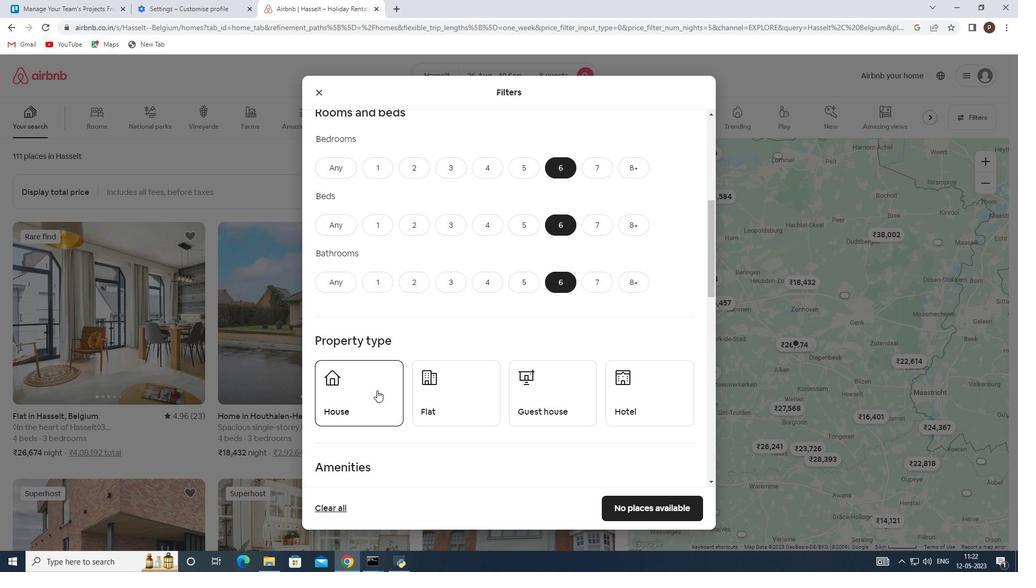 
Action: Mouse moved to (465, 403)
Screenshot: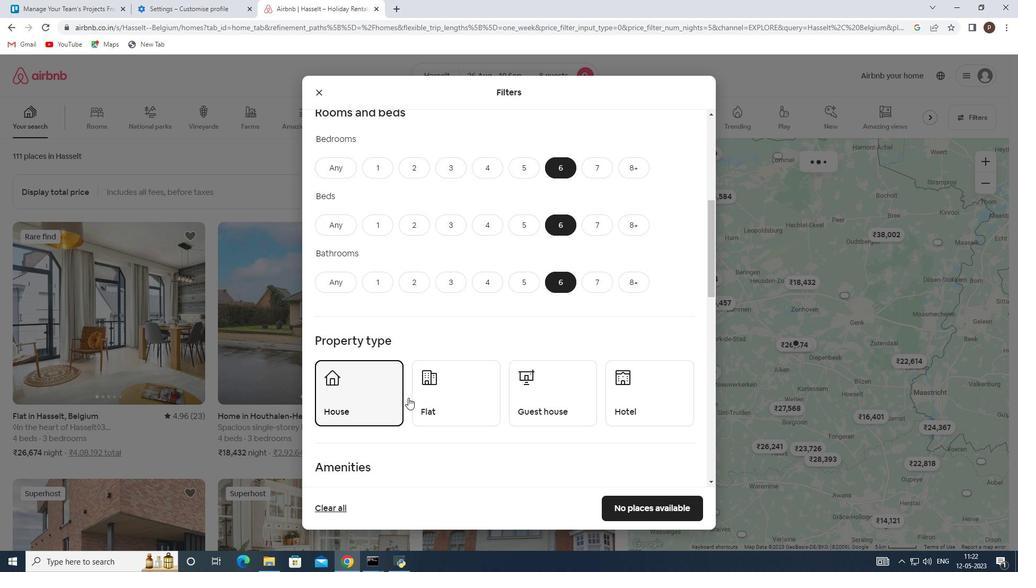 
Action: Mouse pressed left at (465, 403)
Screenshot: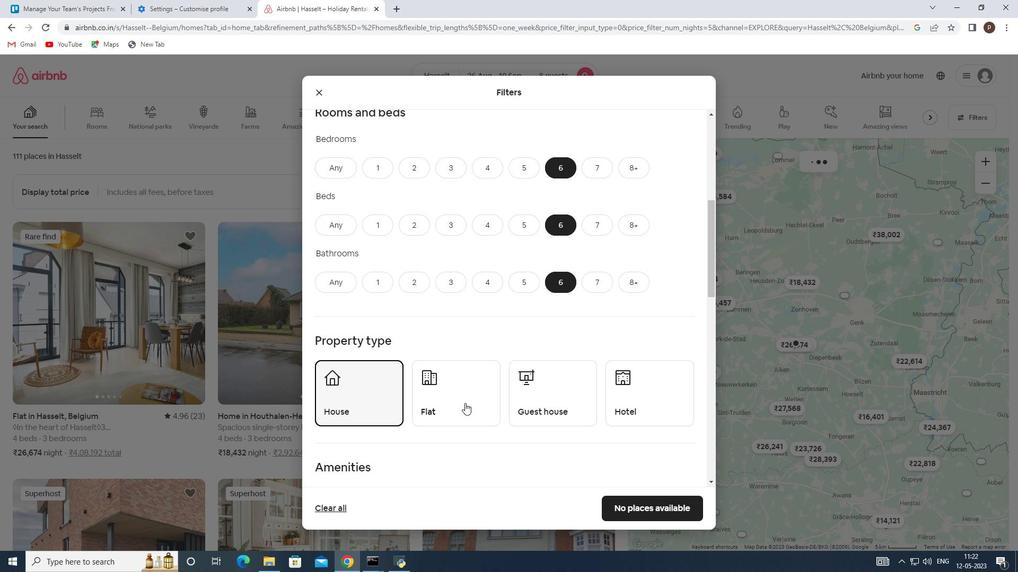 
Action: Mouse moved to (545, 393)
Screenshot: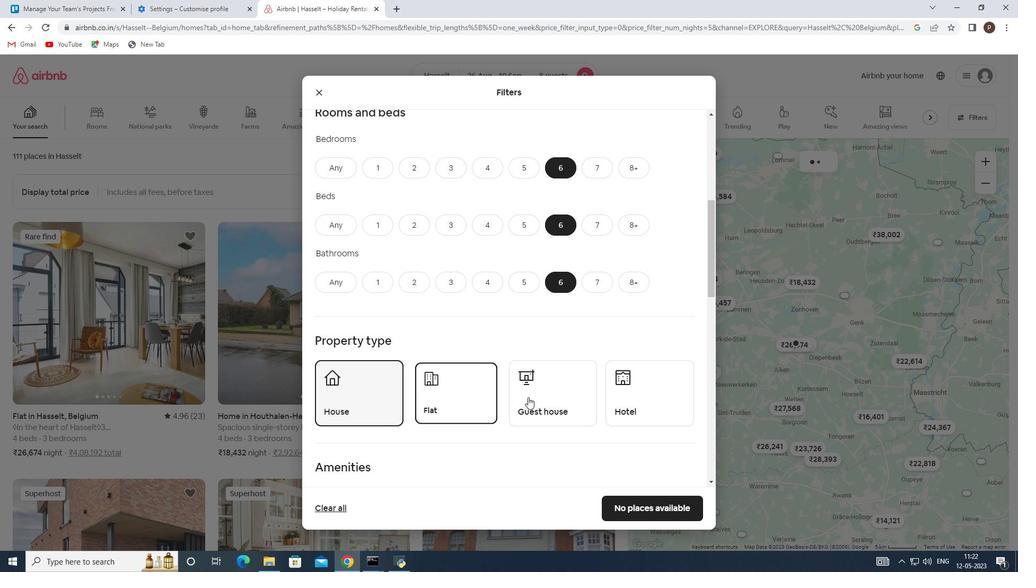 
Action: Mouse pressed left at (545, 393)
Screenshot: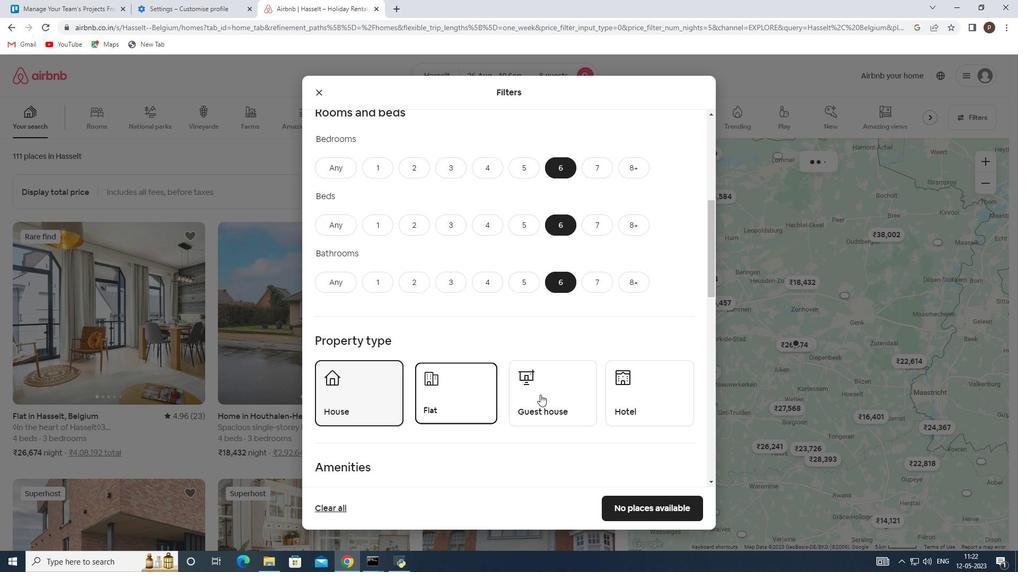 
Action: Mouse moved to (480, 413)
Screenshot: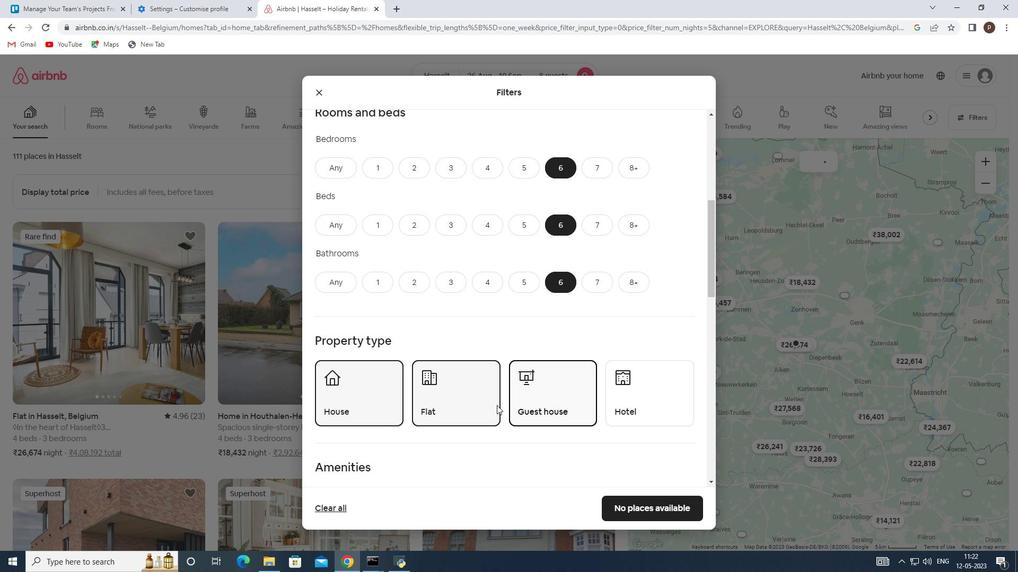 
Action: Mouse scrolled (480, 412) with delta (0, 0)
Screenshot: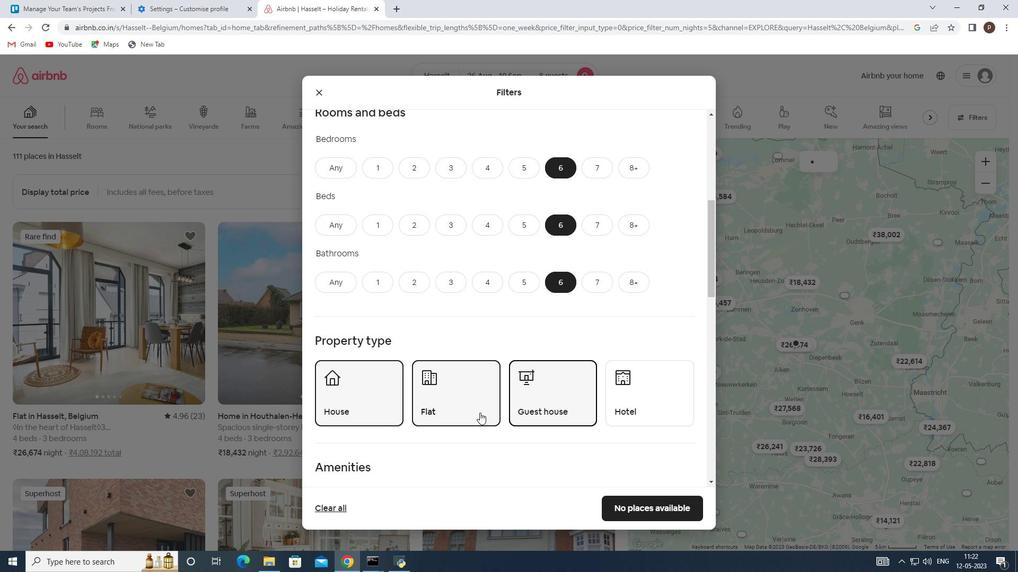 
Action: Mouse moved to (479, 413)
Screenshot: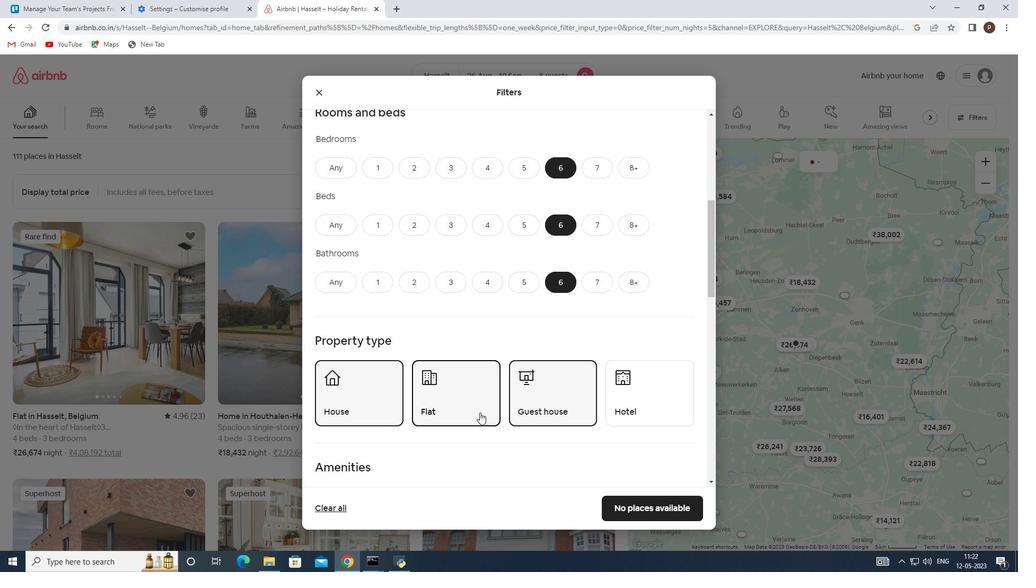 
Action: Mouse scrolled (479, 412) with delta (0, 0)
Screenshot: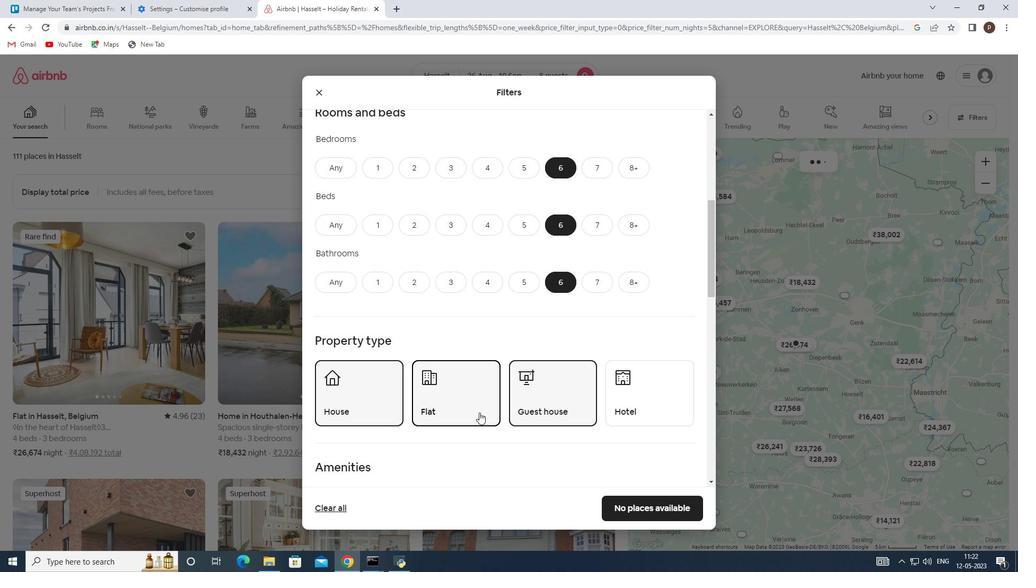 
Action: Mouse moved to (322, 412)
Screenshot: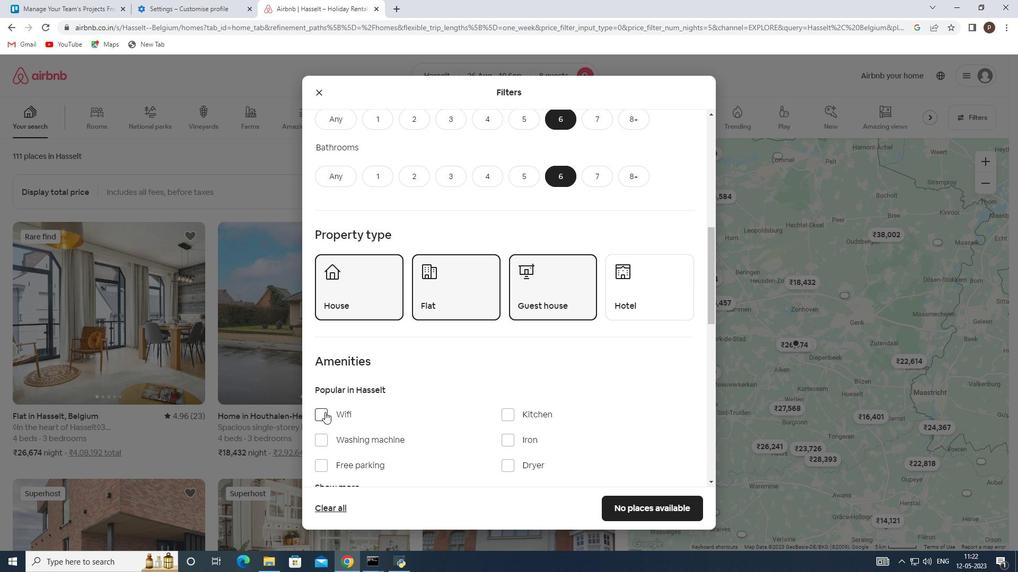 
Action: Mouse pressed left at (322, 412)
Screenshot: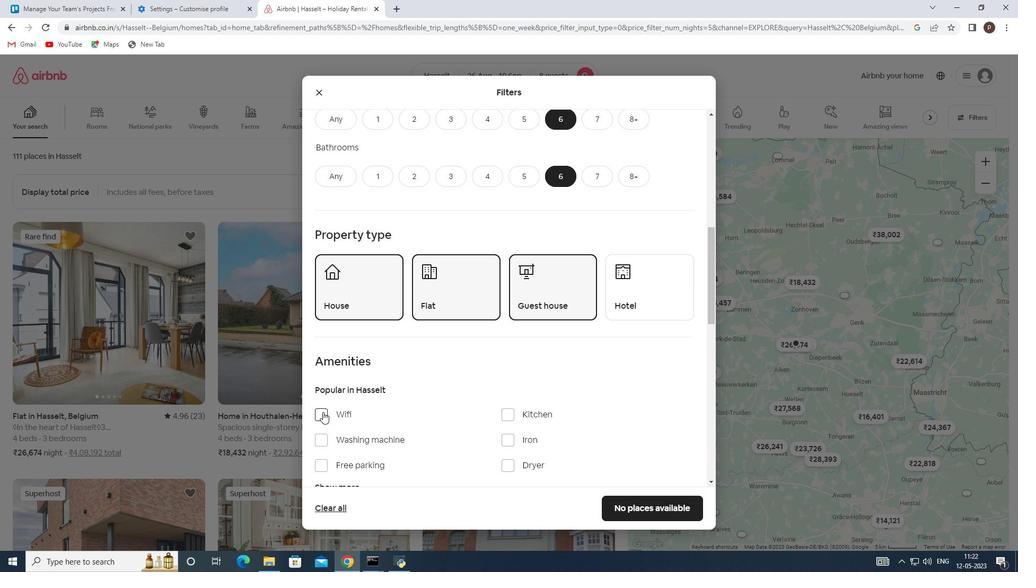 
Action: Mouse moved to (320, 441)
Screenshot: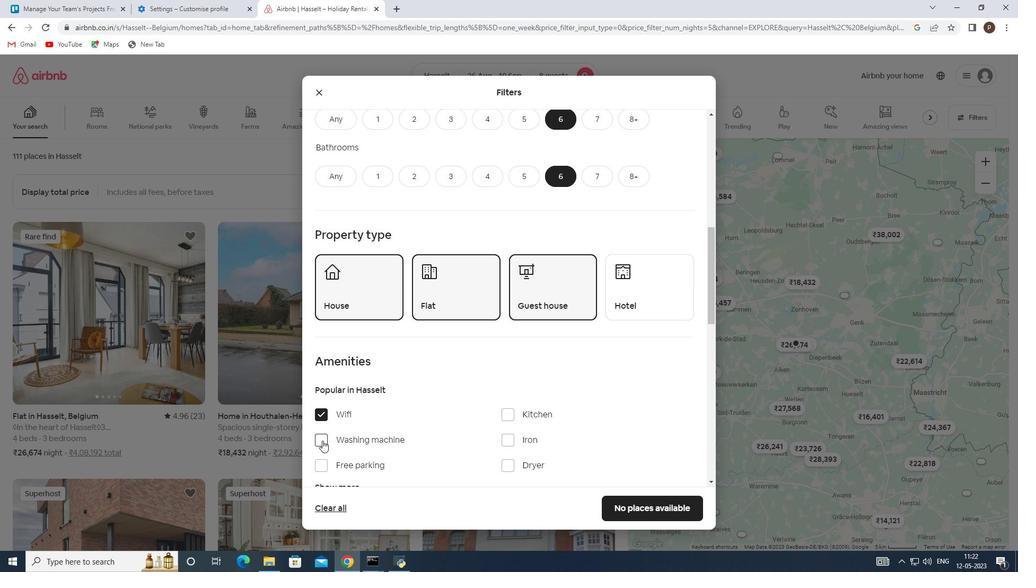 
Action: Mouse pressed left at (320, 441)
Screenshot: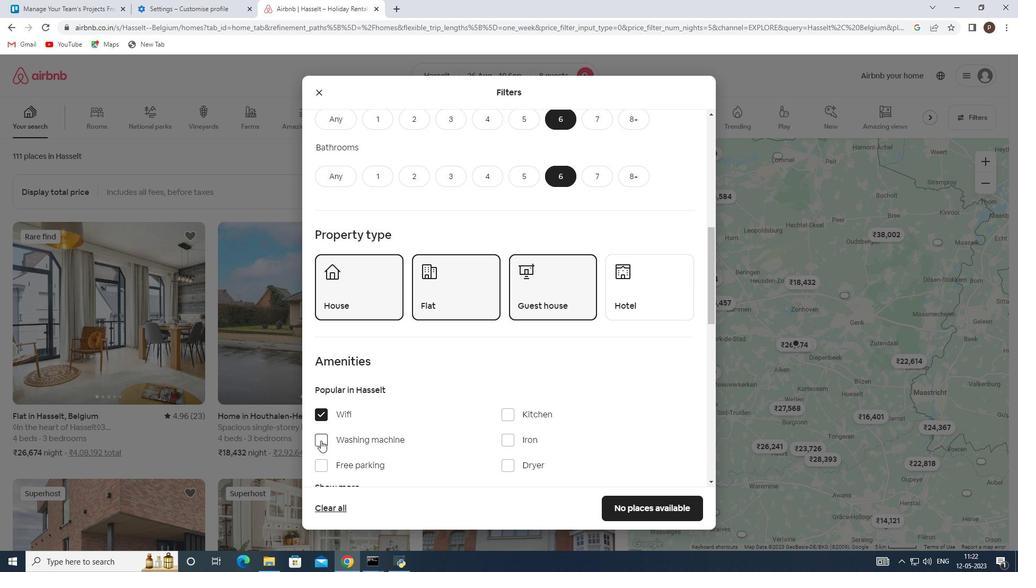 
Action: Mouse moved to (403, 430)
Screenshot: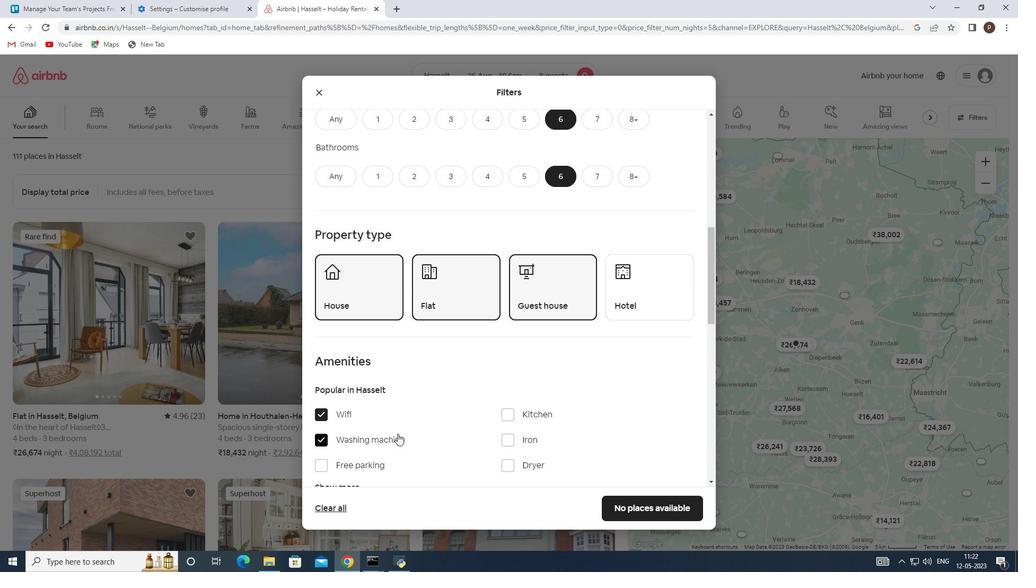 
Action: Mouse scrolled (403, 430) with delta (0, 0)
Screenshot: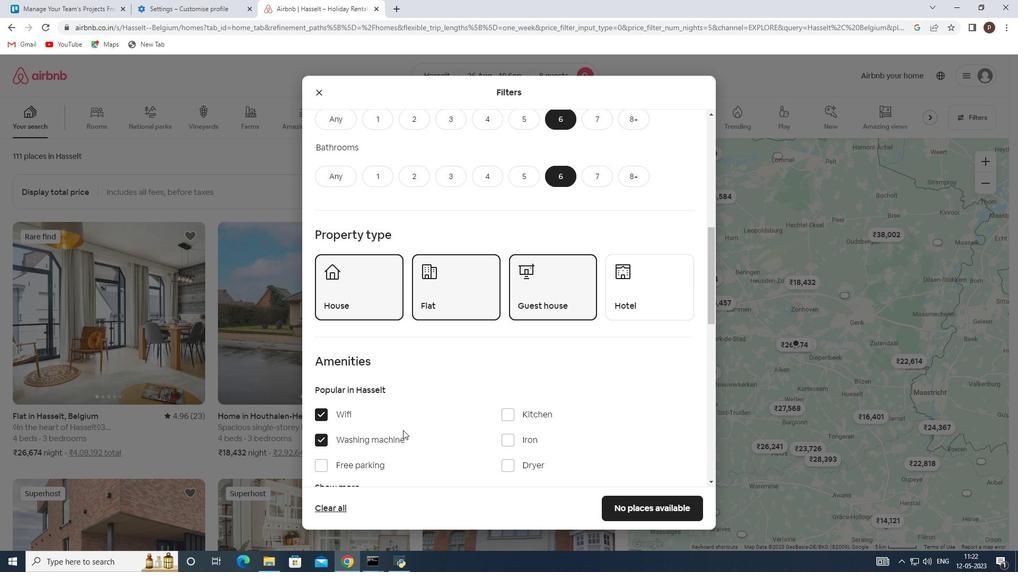 
Action: Mouse moved to (338, 441)
Screenshot: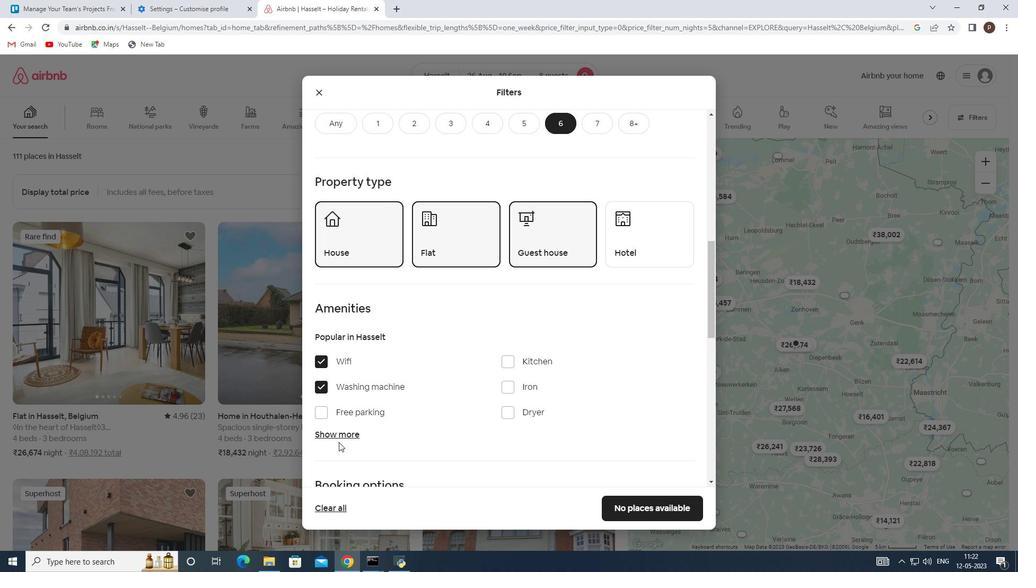 
Action: Mouse pressed left at (338, 441)
Screenshot: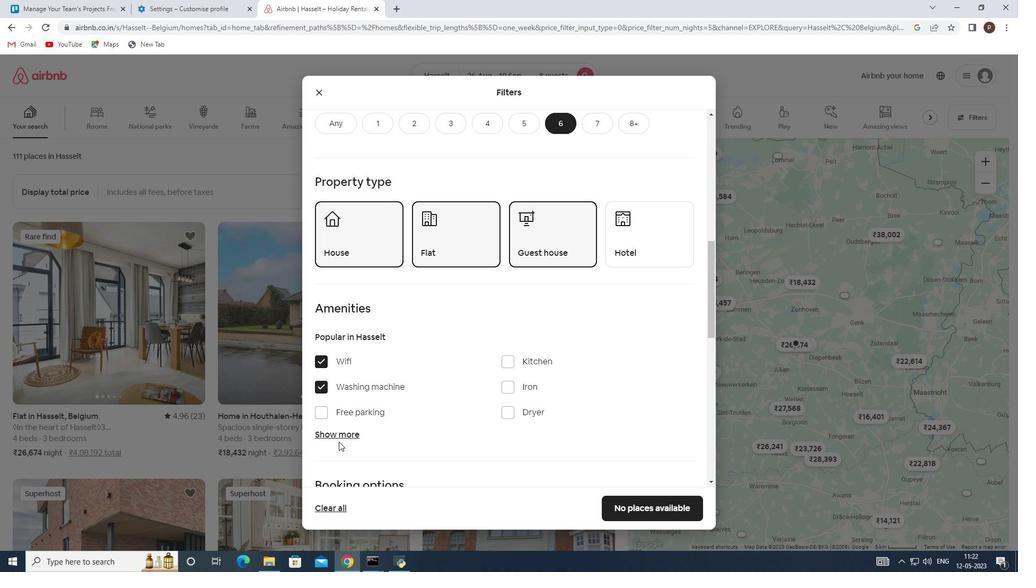 
Action: Mouse moved to (339, 436)
Screenshot: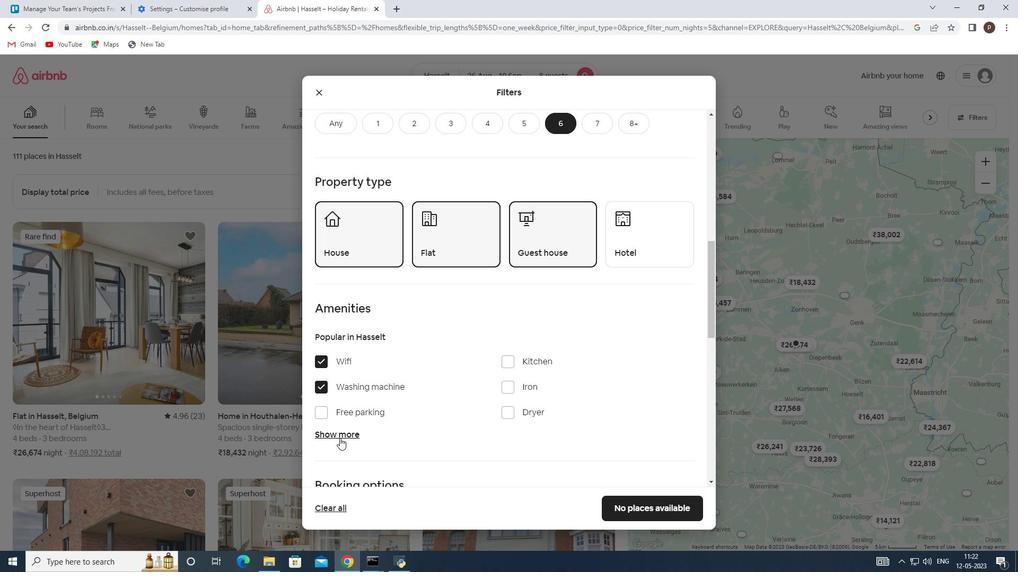 
Action: Mouse pressed left at (339, 436)
Screenshot: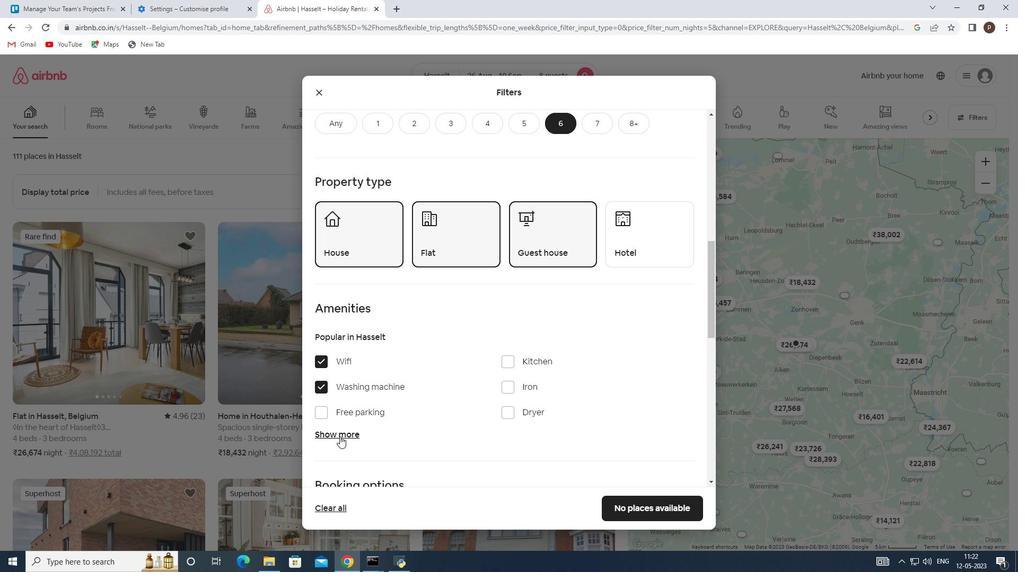 
Action: Mouse moved to (405, 438)
Screenshot: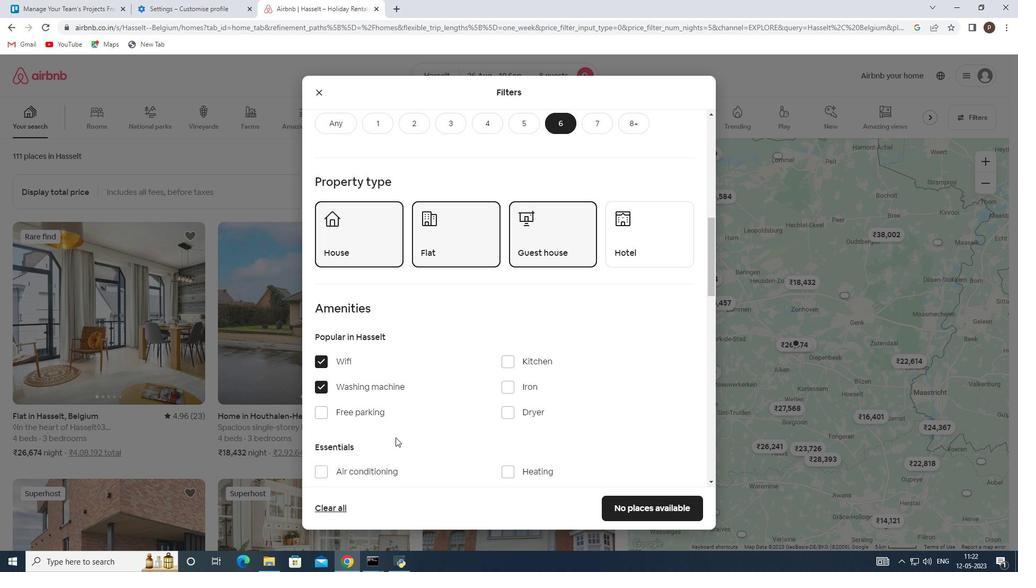 
Action: Mouse scrolled (405, 437) with delta (0, 0)
Screenshot: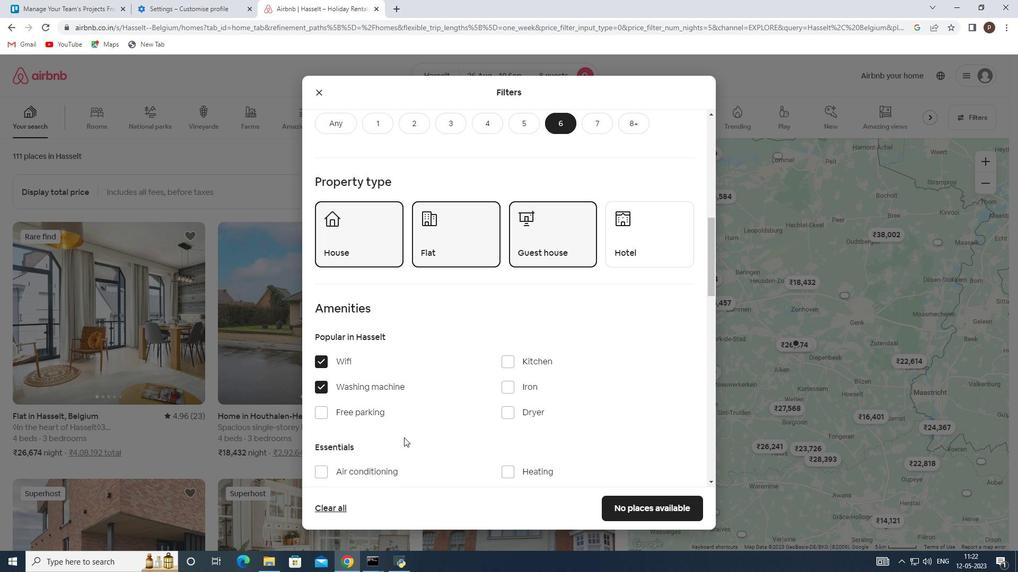 
Action: Mouse scrolled (405, 437) with delta (0, 0)
Screenshot: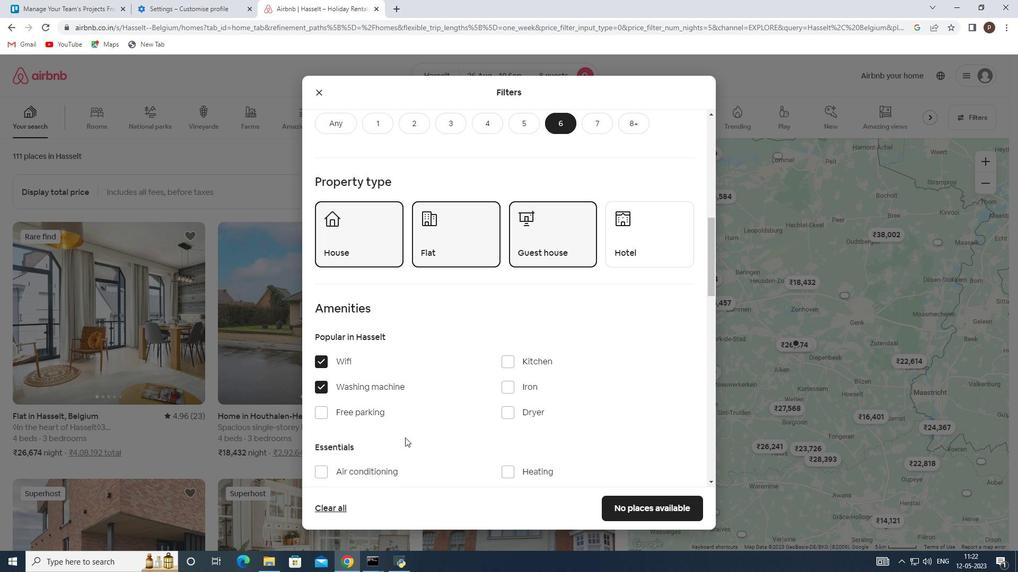 
Action: Mouse moved to (510, 363)
Screenshot: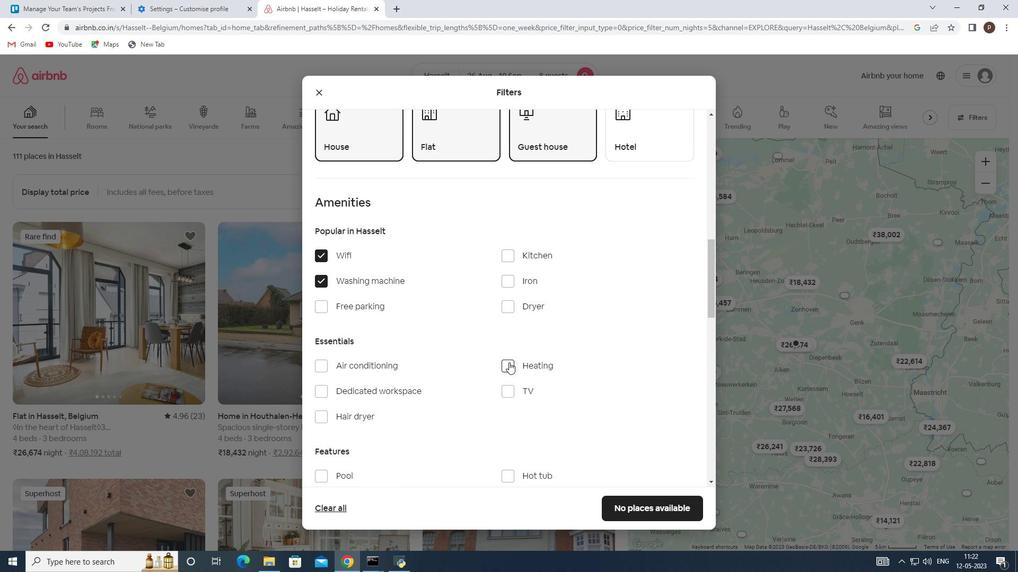 
Action: Mouse pressed left at (510, 363)
Screenshot: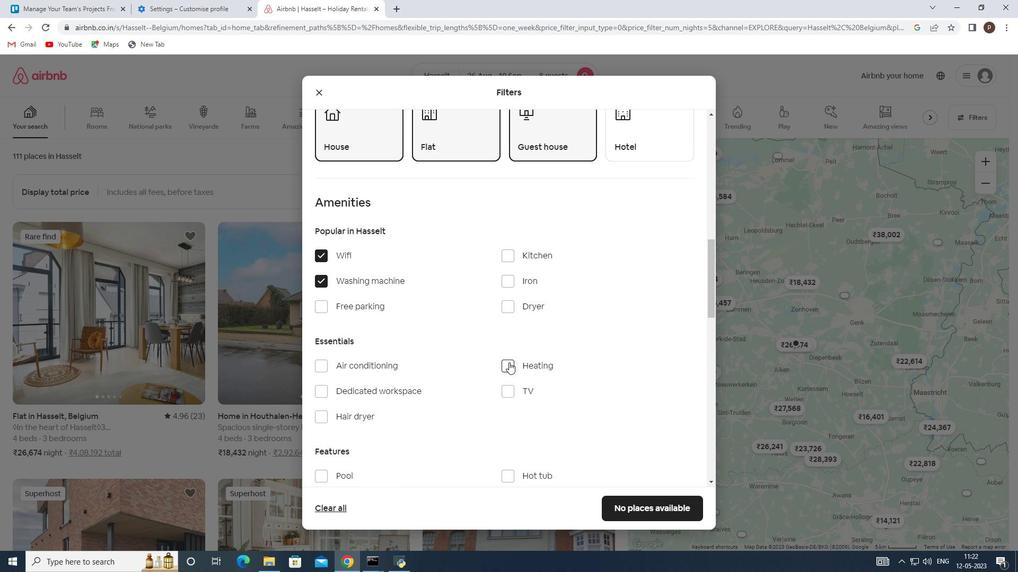 
Action: Mouse moved to (505, 393)
Screenshot: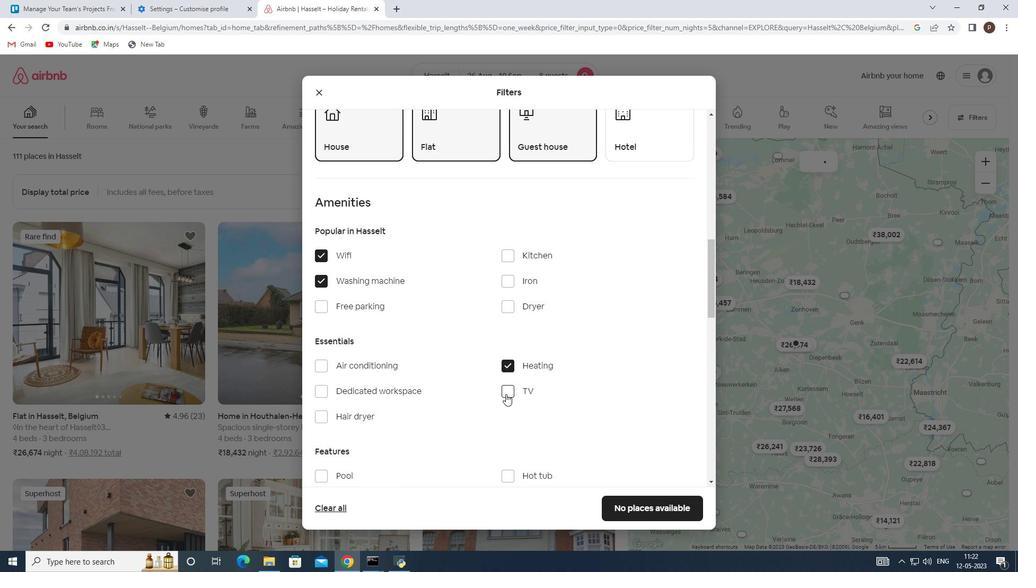 
Action: Mouse pressed left at (505, 393)
Screenshot: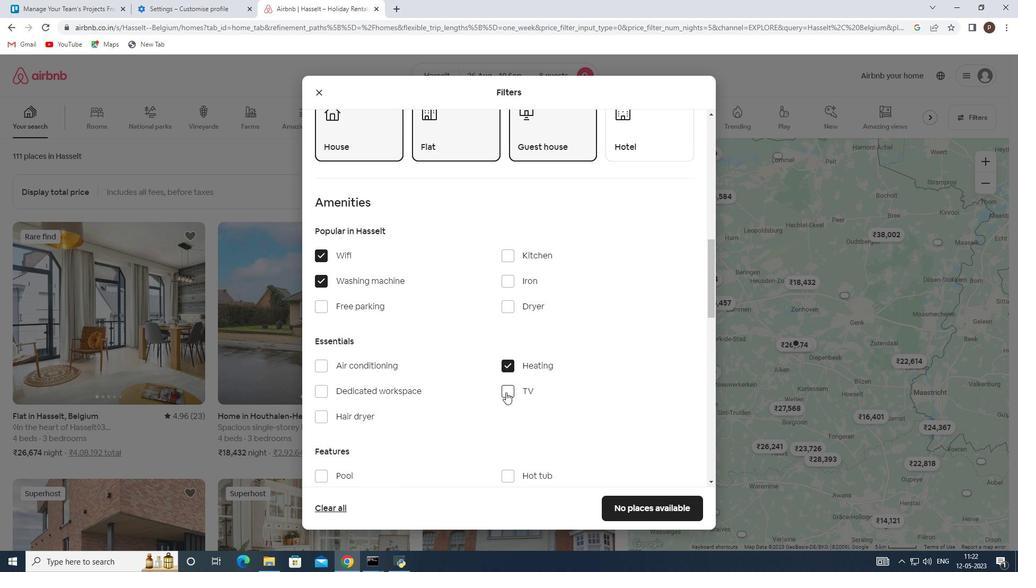 
Action: Mouse moved to (325, 308)
Screenshot: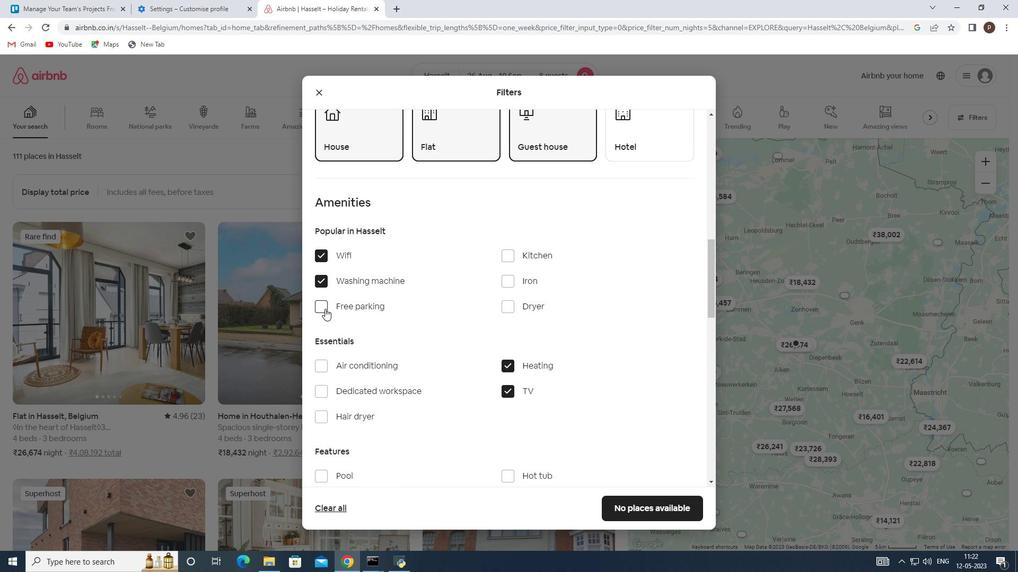 
Action: Mouse pressed left at (325, 308)
Screenshot: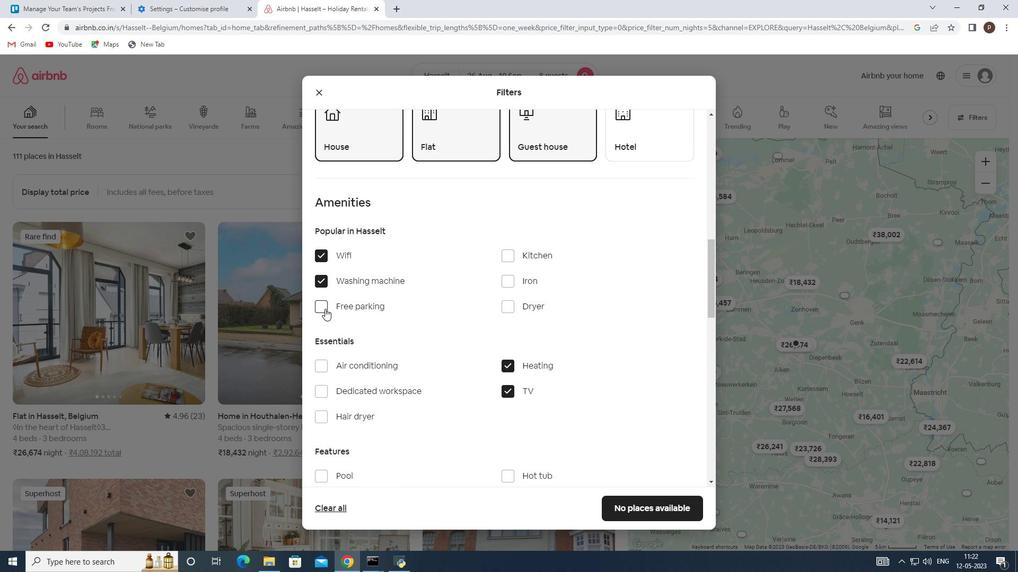 
Action: Mouse moved to (425, 357)
Screenshot: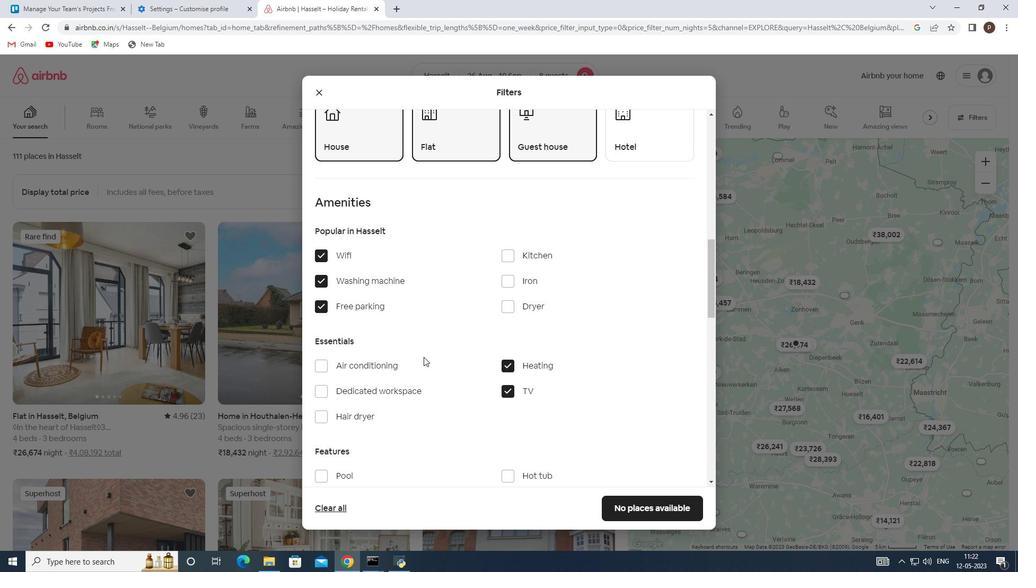
Action: Mouse scrolled (425, 356) with delta (0, 0)
Screenshot: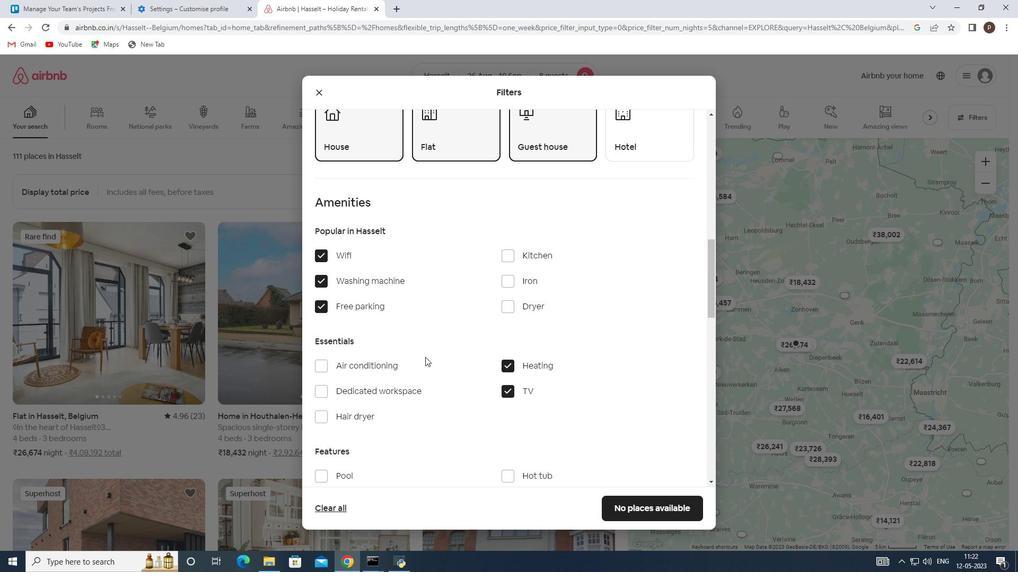 
Action: Mouse scrolled (425, 356) with delta (0, 0)
Screenshot: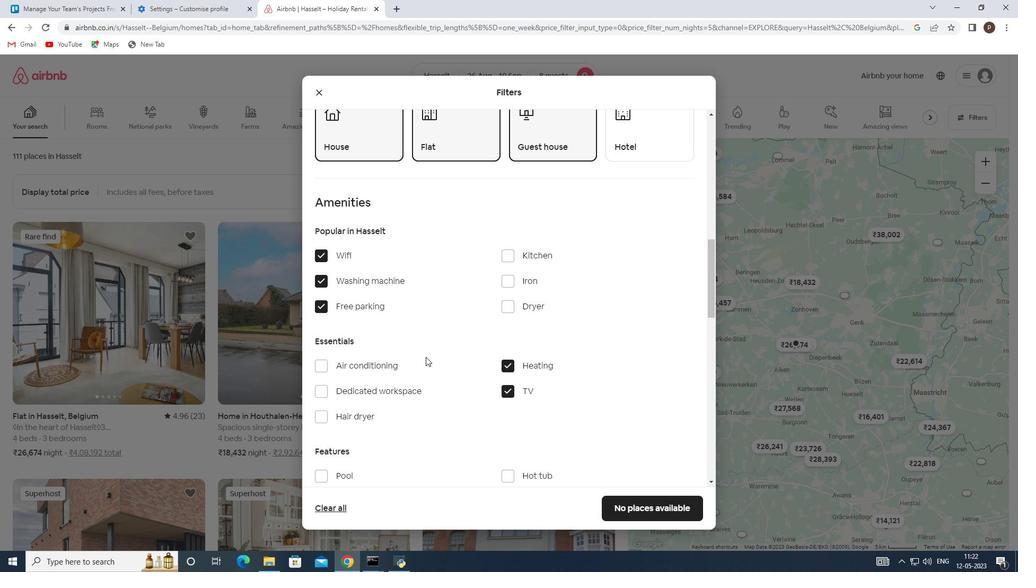 
Action: Mouse moved to (513, 369)
Screenshot: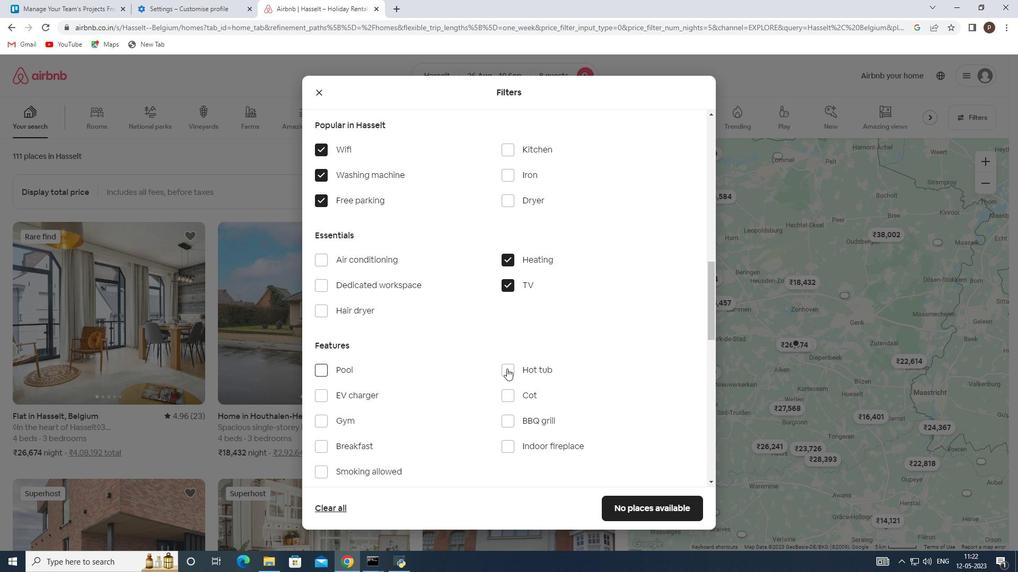 
Action: Mouse pressed left at (513, 369)
Screenshot: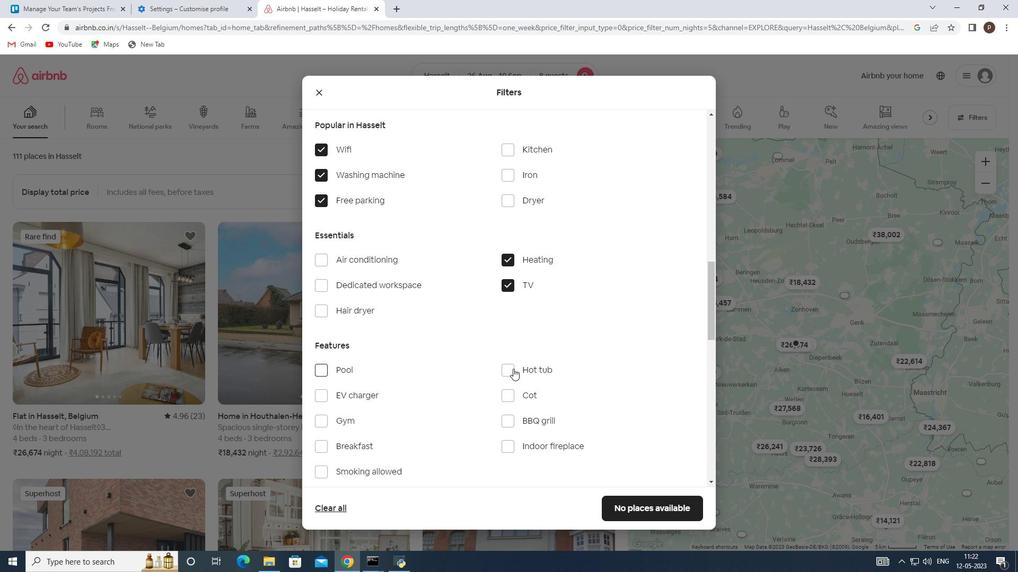 
Action: Mouse moved to (317, 419)
Screenshot: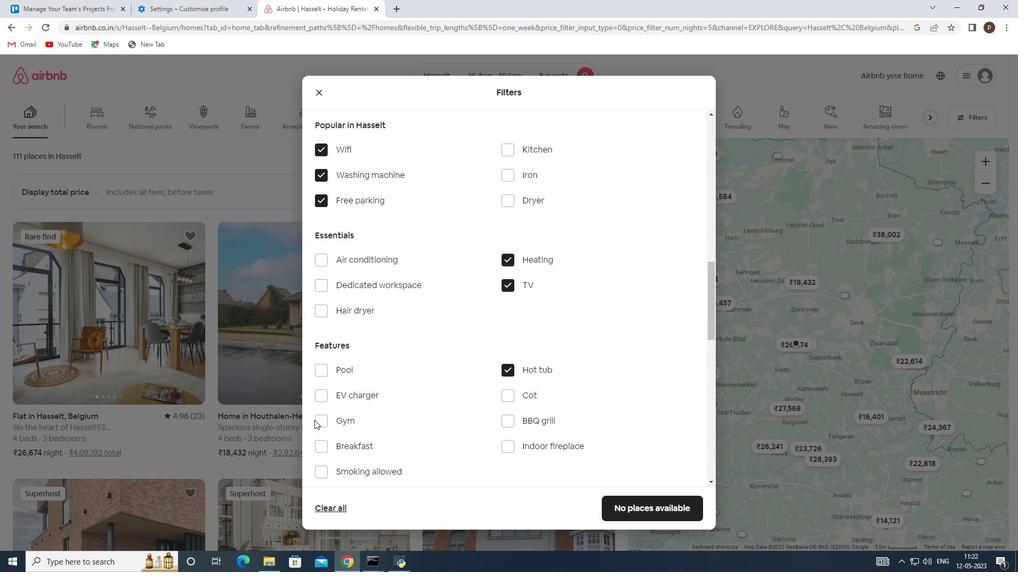 
Action: Mouse pressed left at (317, 419)
Screenshot: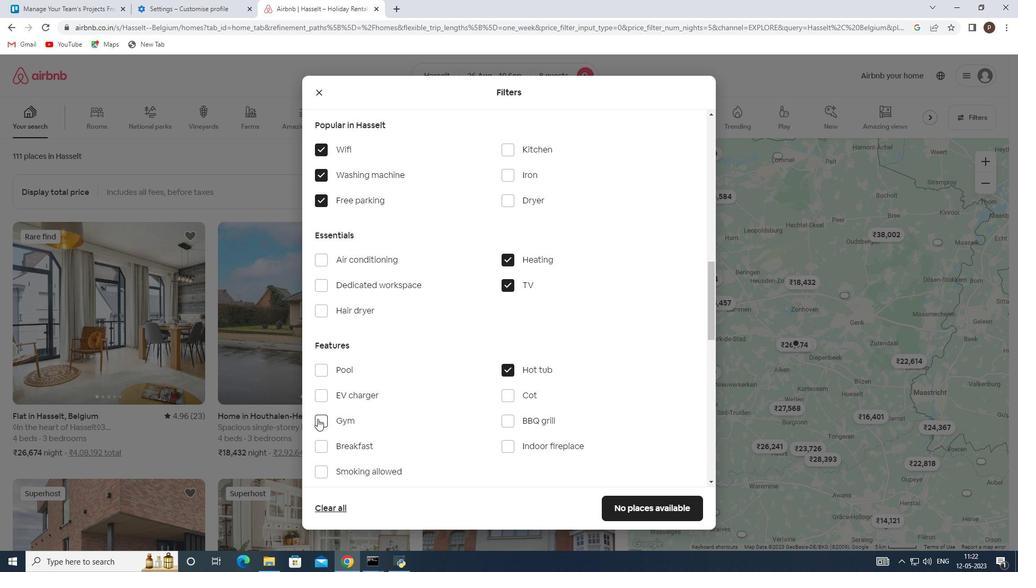 
Action: Mouse moved to (317, 474)
Screenshot: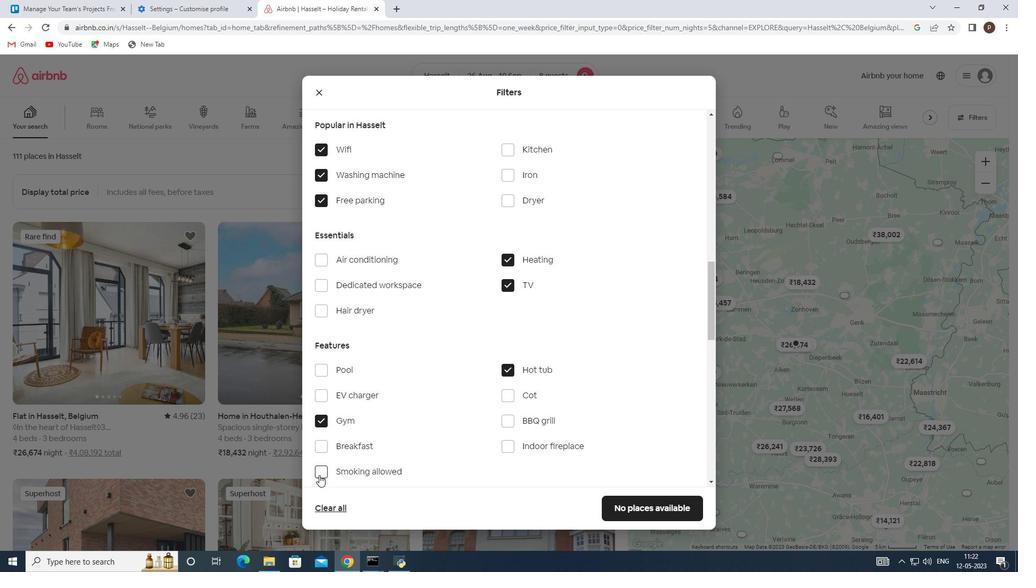 
Action: Mouse pressed left at (317, 474)
Screenshot: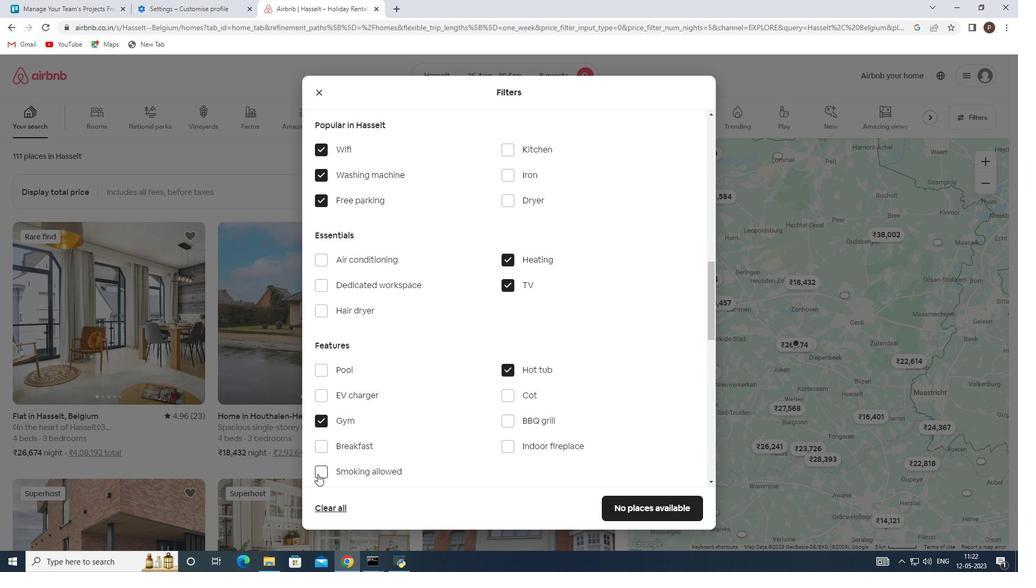
Action: Mouse moved to (452, 448)
Screenshot: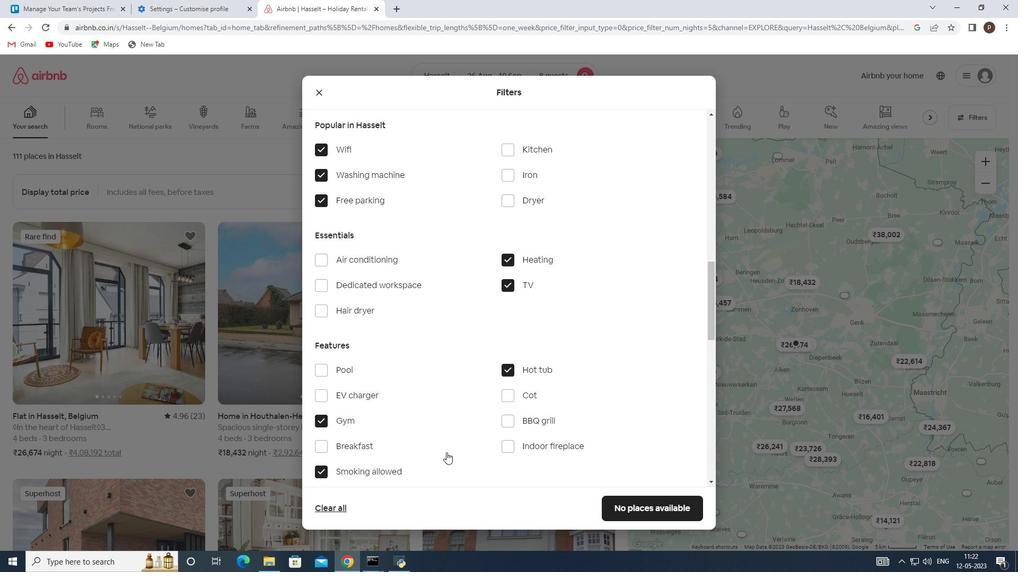 
Action: Mouse scrolled (452, 448) with delta (0, 0)
Screenshot: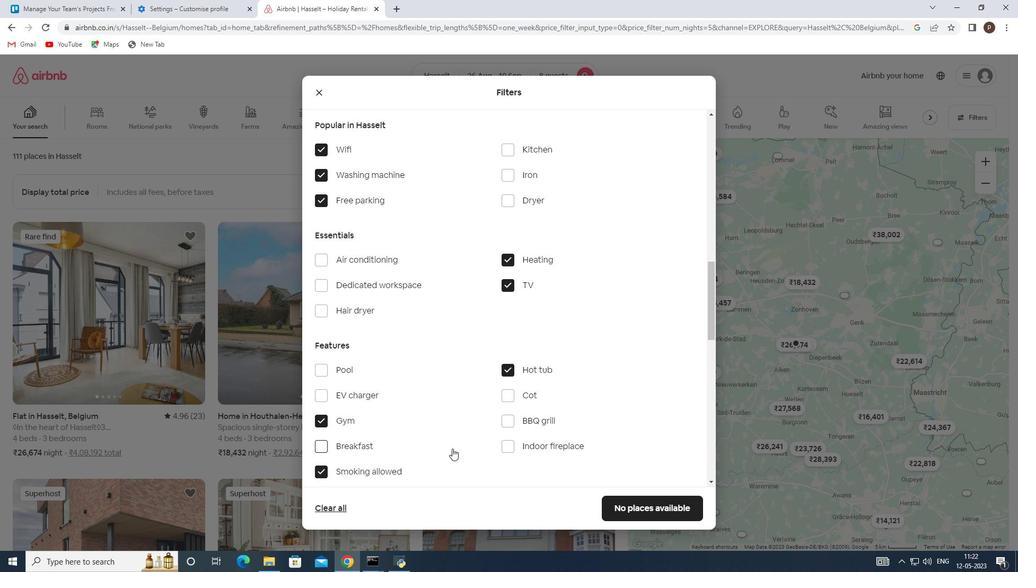 
Action: Mouse scrolled (452, 448) with delta (0, 0)
Screenshot: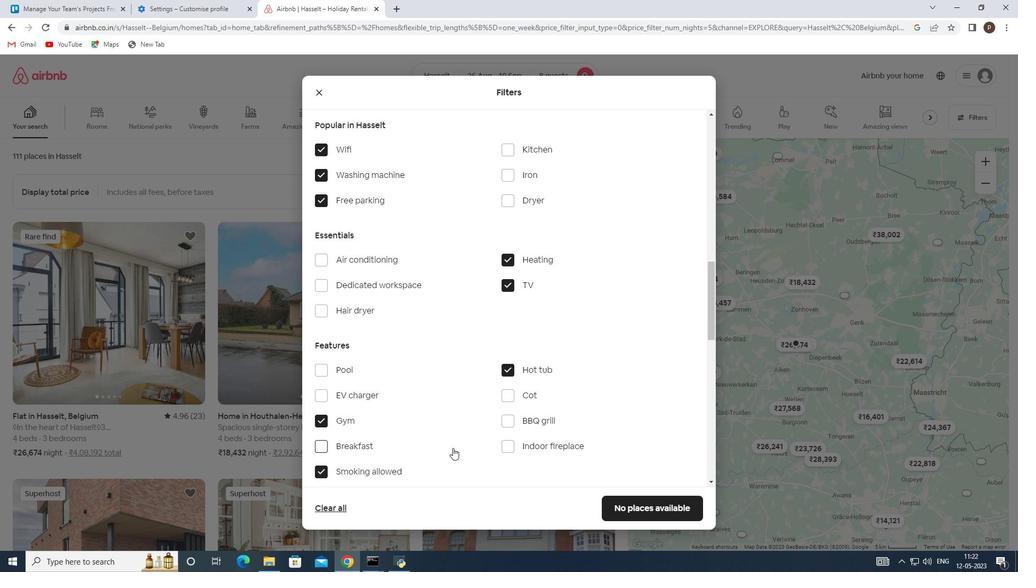 
Action: Mouse scrolled (452, 448) with delta (0, 0)
Screenshot: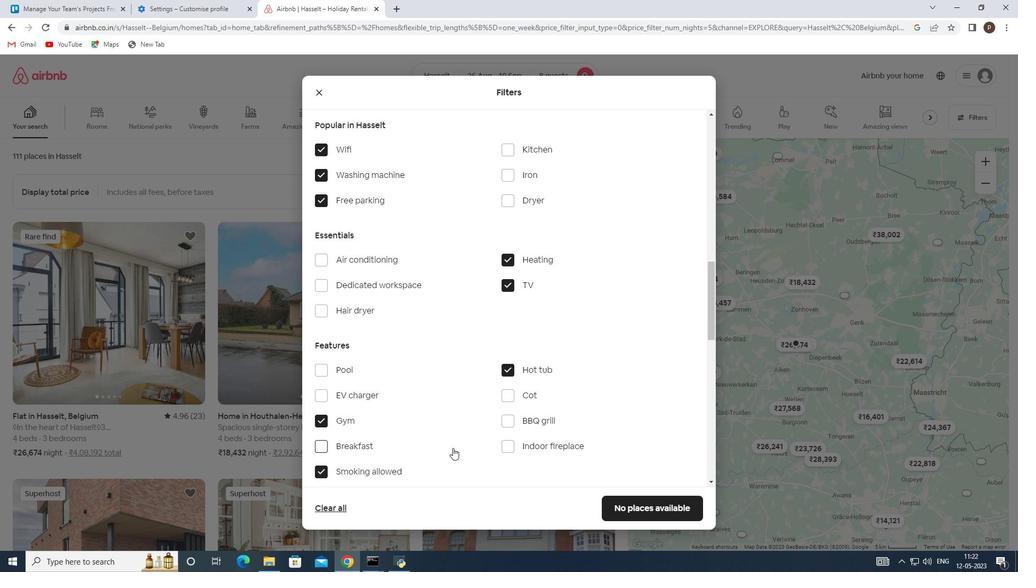 
Action: Mouse moved to (508, 435)
Screenshot: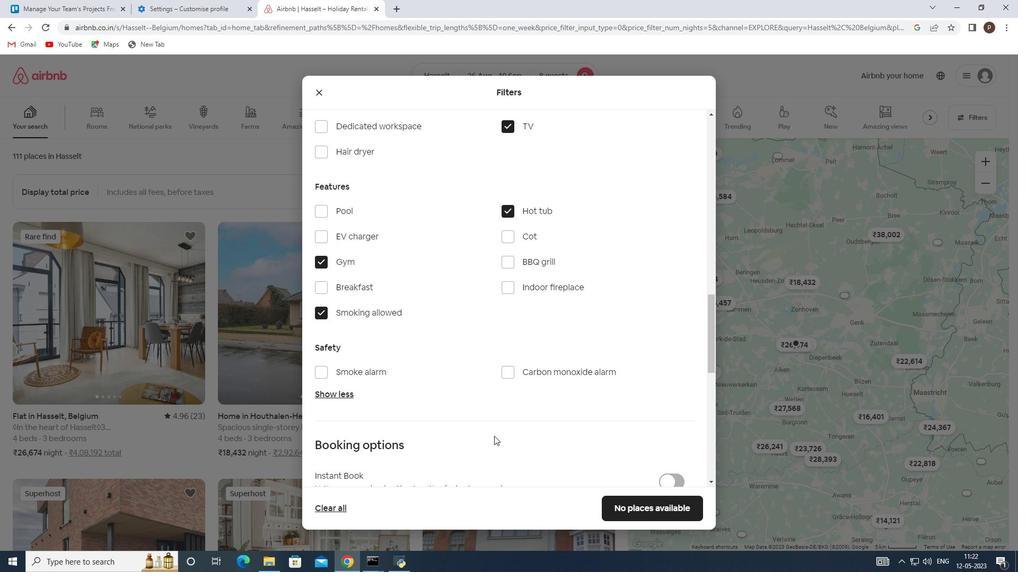 
Action: Mouse scrolled (508, 435) with delta (0, 0)
Screenshot: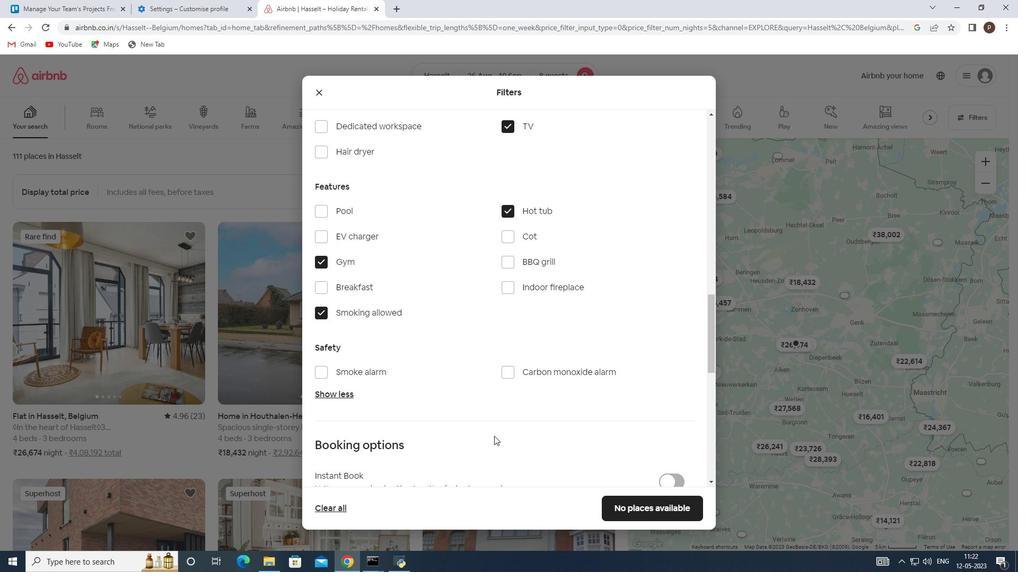 
Action: Mouse scrolled (508, 435) with delta (0, 0)
Screenshot: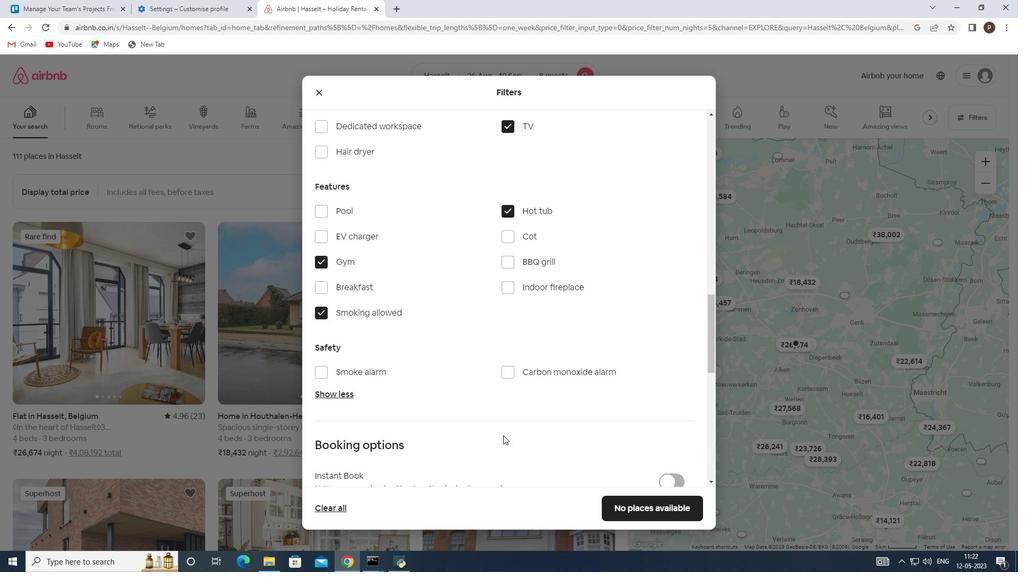 
Action: Mouse scrolled (508, 435) with delta (0, 0)
Screenshot: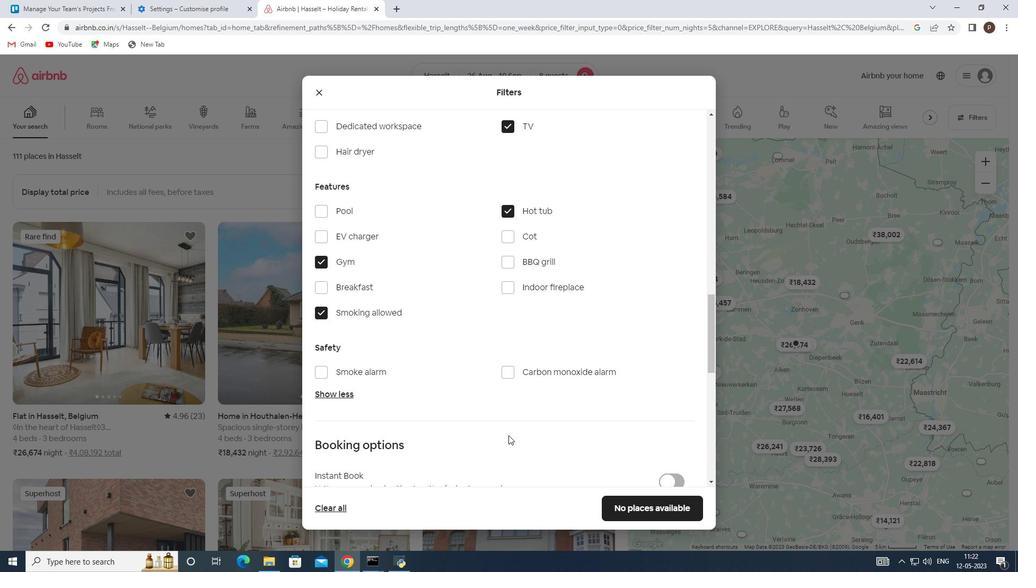 
Action: Mouse moved to (666, 352)
Screenshot: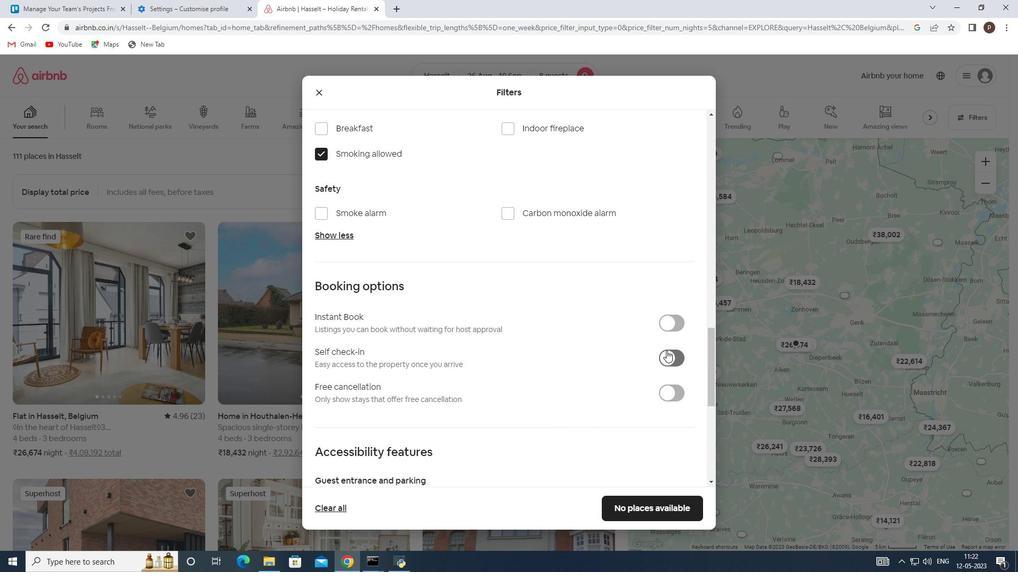 
Action: Mouse pressed left at (666, 352)
Screenshot: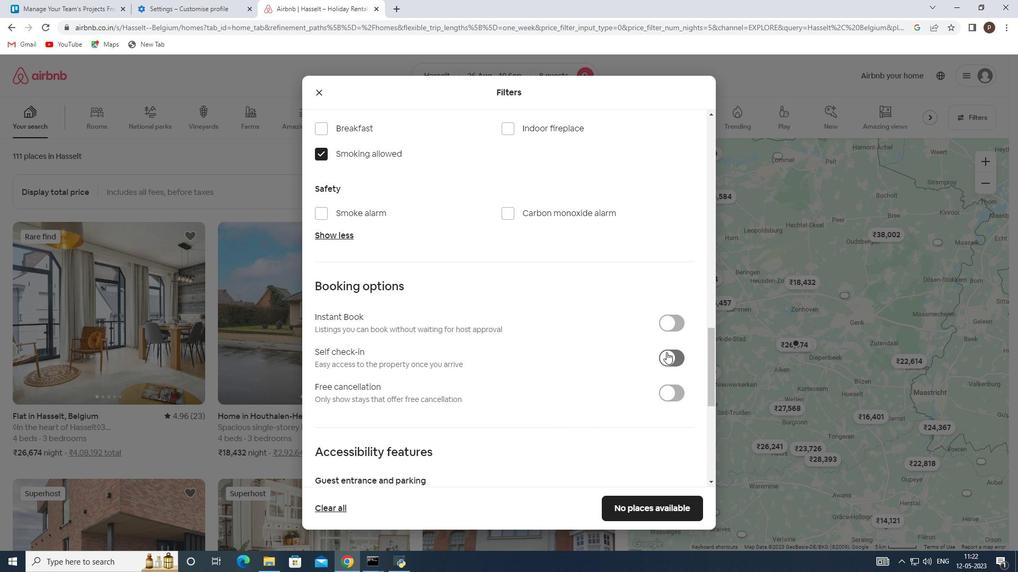 
Action: Mouse moved to (531, 393)
Screenshot: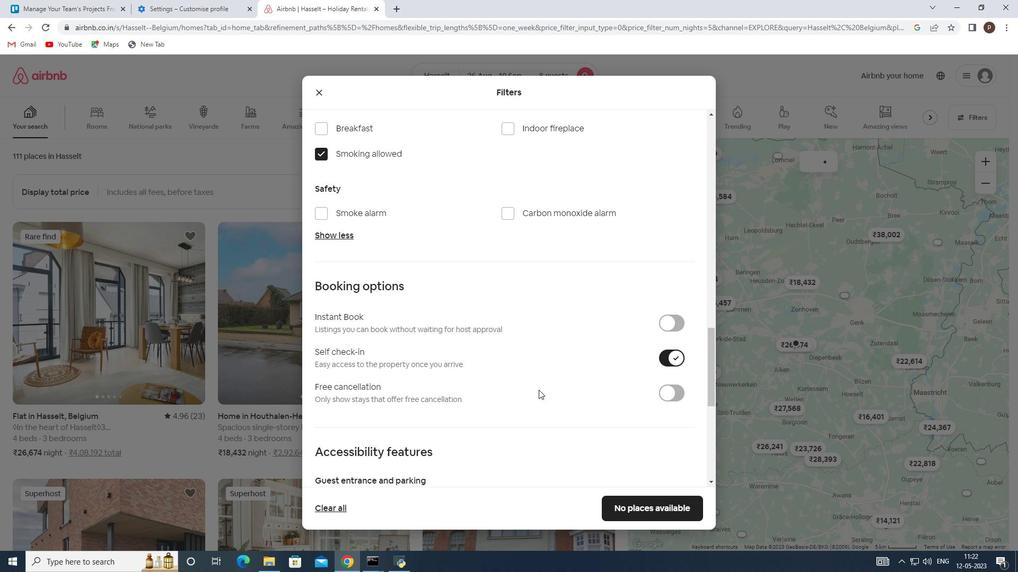 
Action: Mouse scrolled (531, 392) with delta (0, 0)
Screenshot: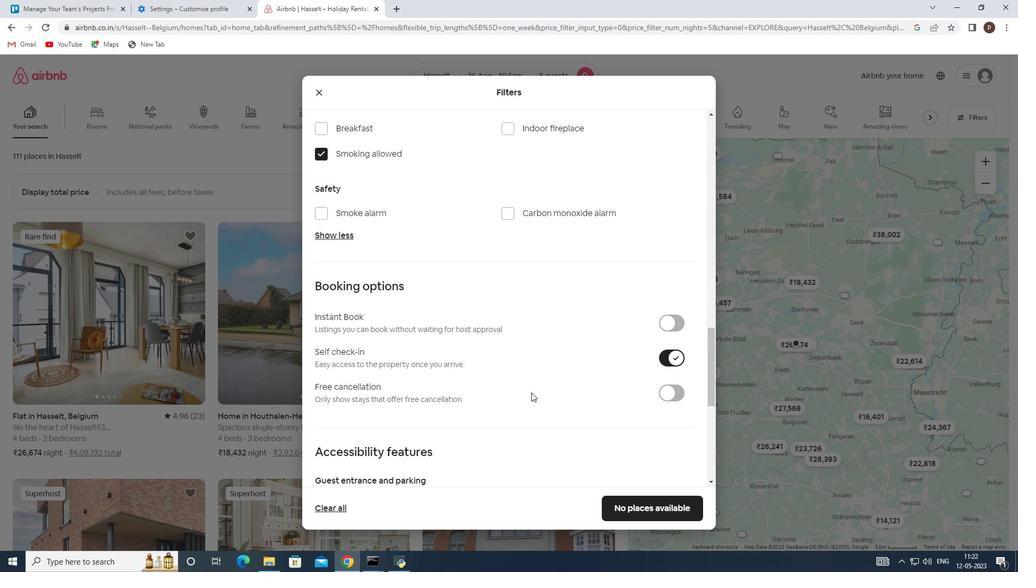 
Action: Mouse scrolled (531, 392) with delta (0, 0)
Screenshot: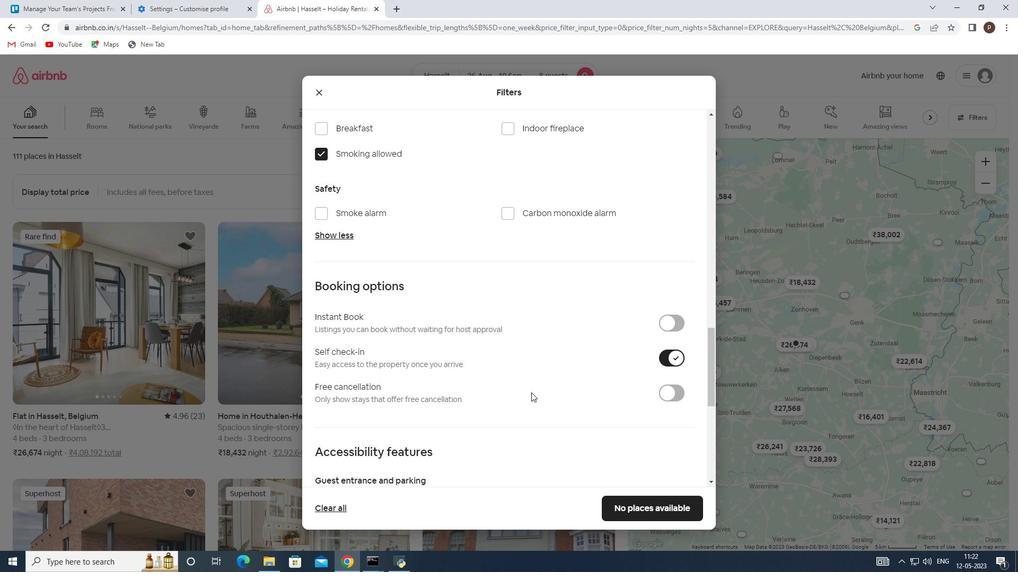 
Action: Mouse scrolled (531, 392) with delta (0, 0)
Screenshot: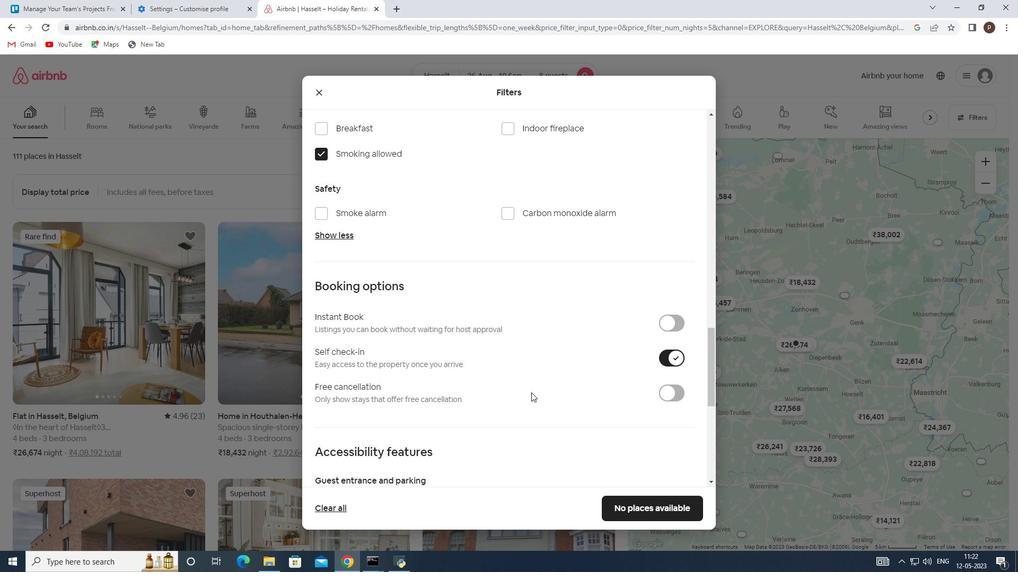 
Action: Mouse scrolled (531, 392) with delta (0, 0)
Screenshot: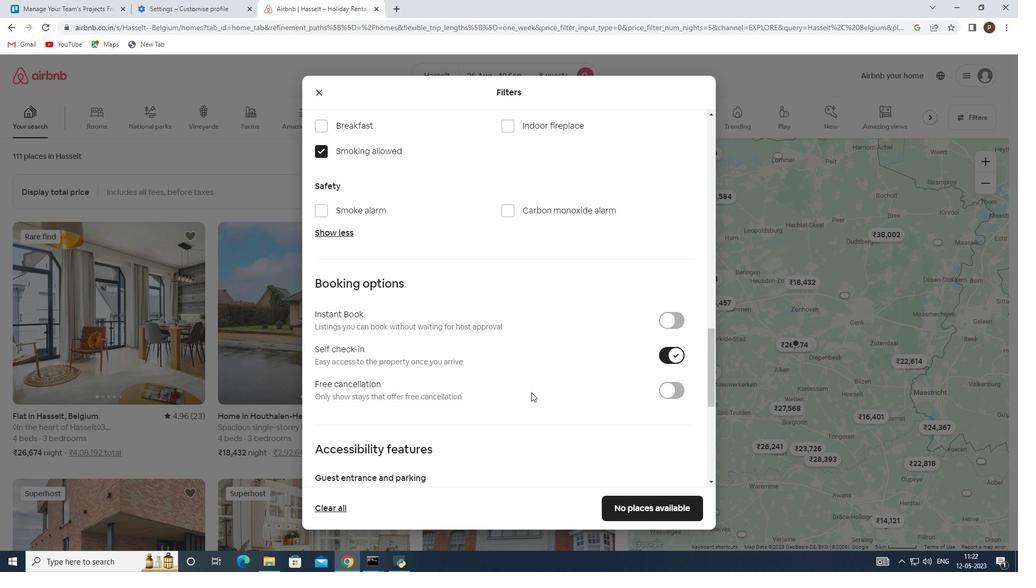 
Action: Mouse moved to (516, 393)
Screenshot: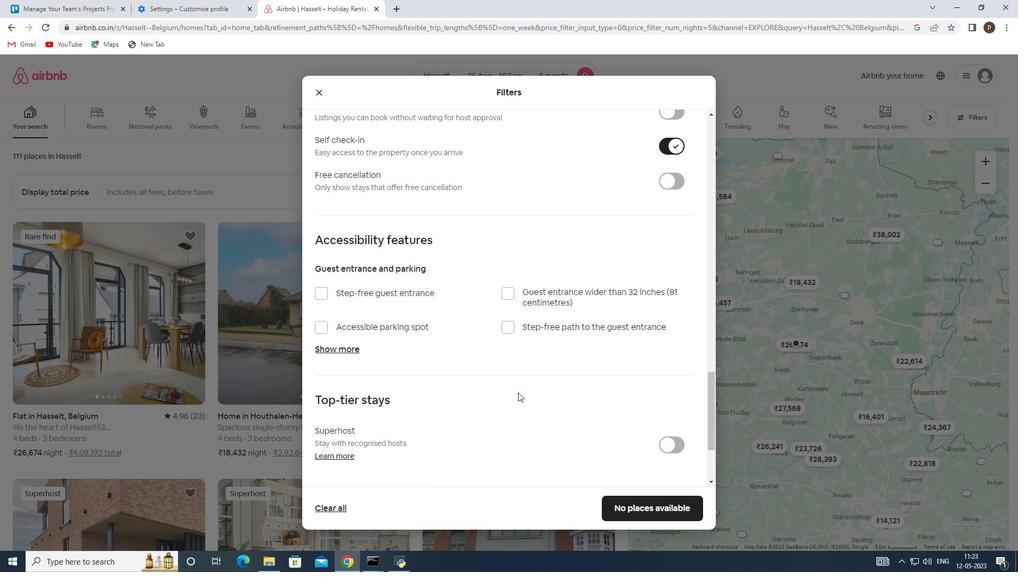 
Action: Mouse scrolled (516, 393) with delta (0, 0)
Screenshot: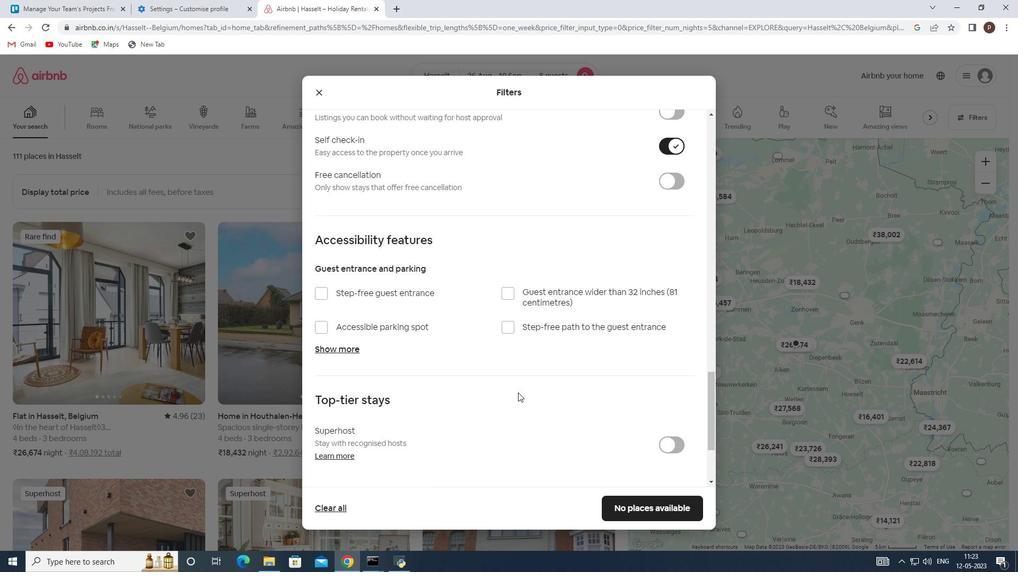 
Action: Mouse scrolled (516, 393) with delta (0, 0)
Screenshot: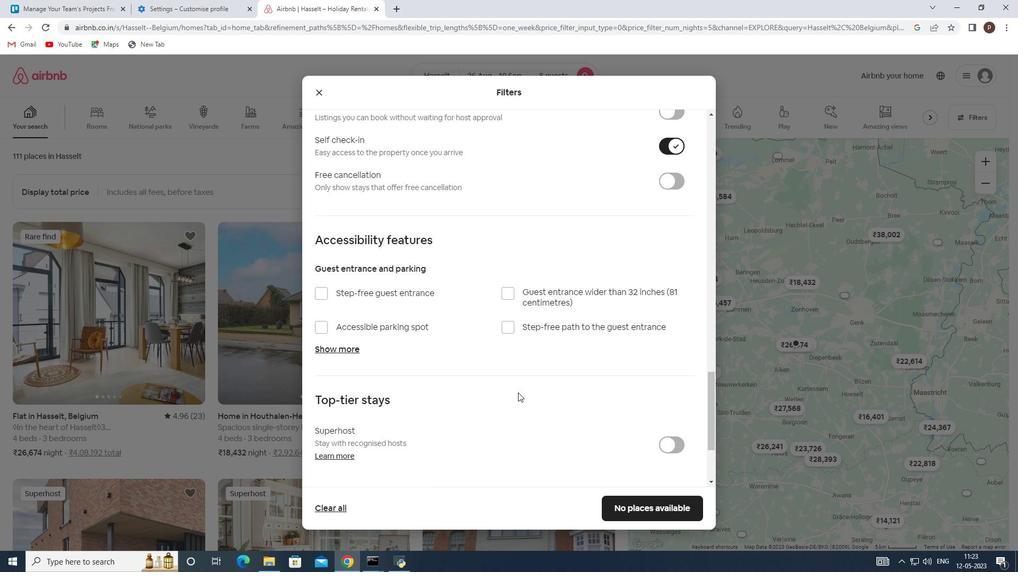 
Action: Mouse scrolled (516, 393) with delta (0, 0)
Screenshot: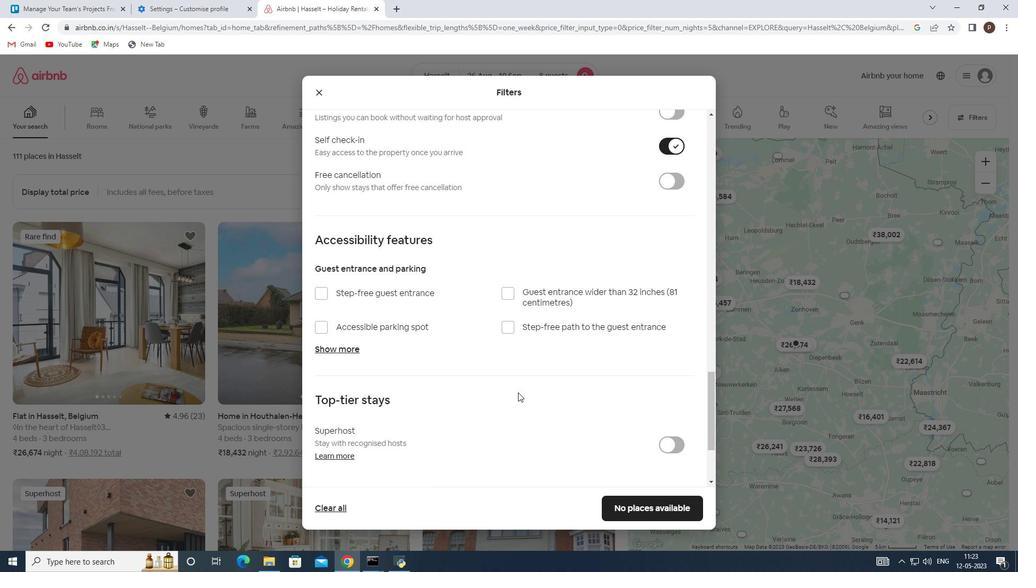 
Action: Mouse scrolled (516, 393) with delta (0, 0)
Screenshot: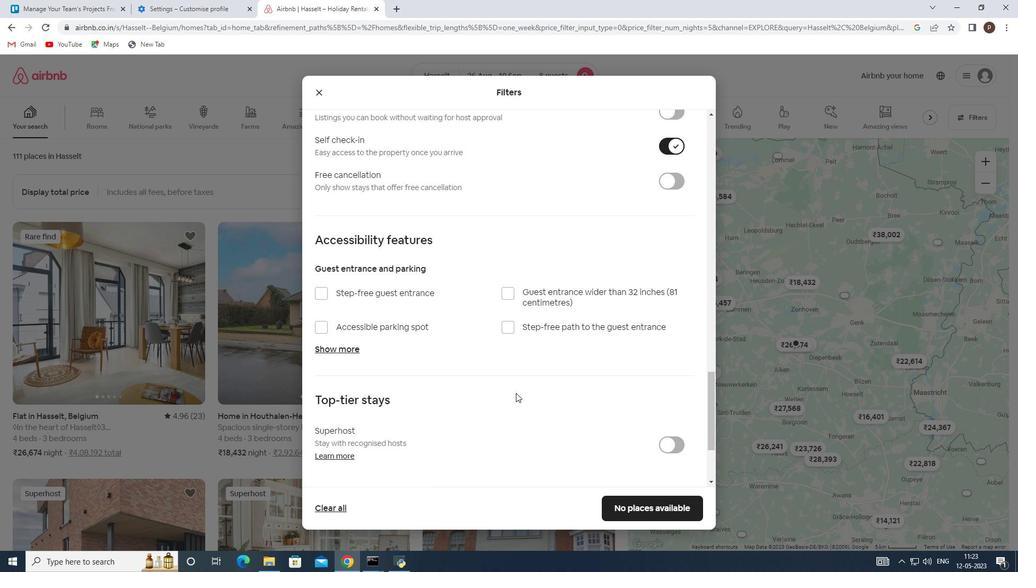 
Action: Mouse moved to (316, 413)
Screenshot: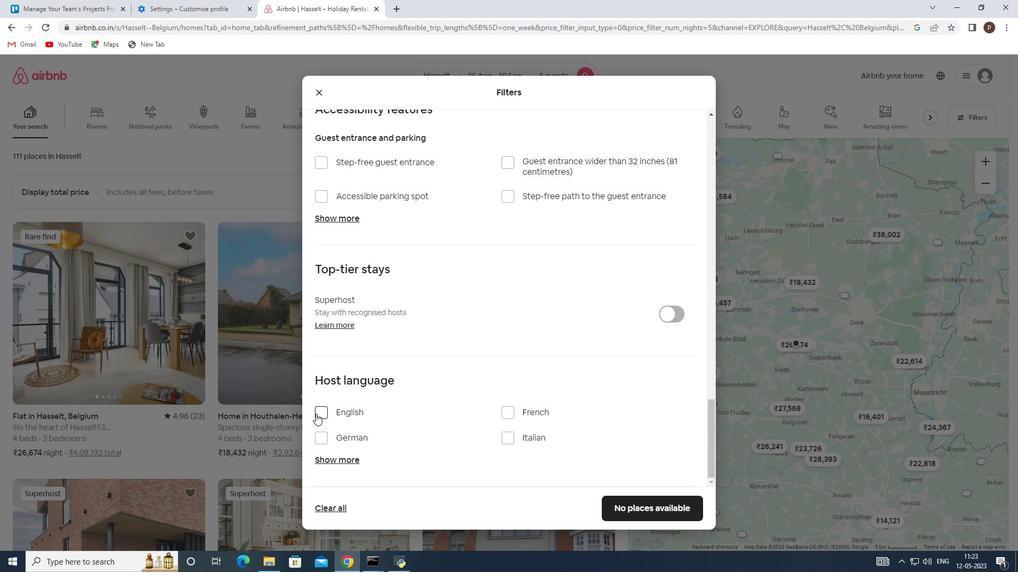 
Action: Mouse pressed left at (316, 413)
Screenshot: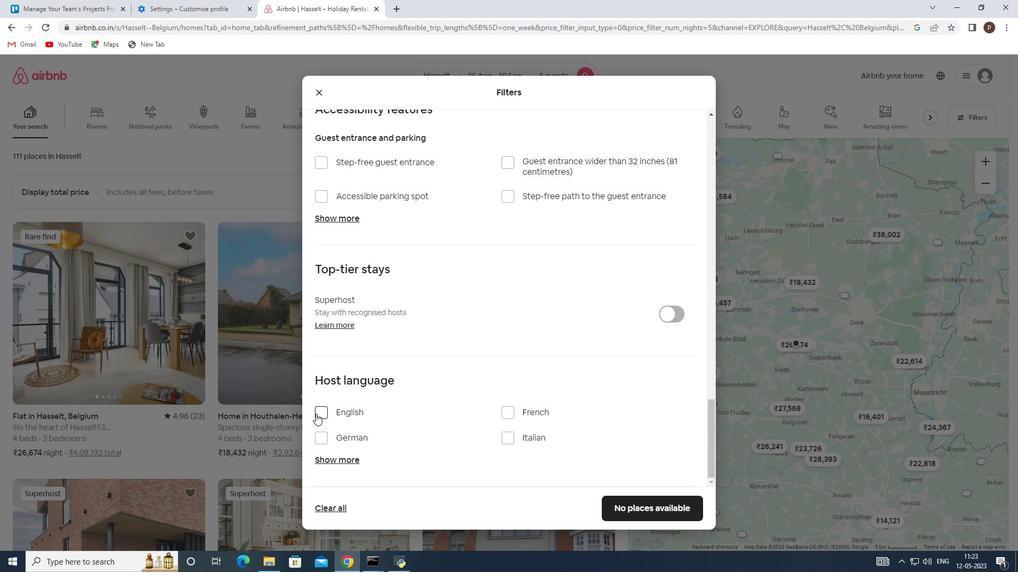
Action: Mouse moved to (625, 502)
Screenshot: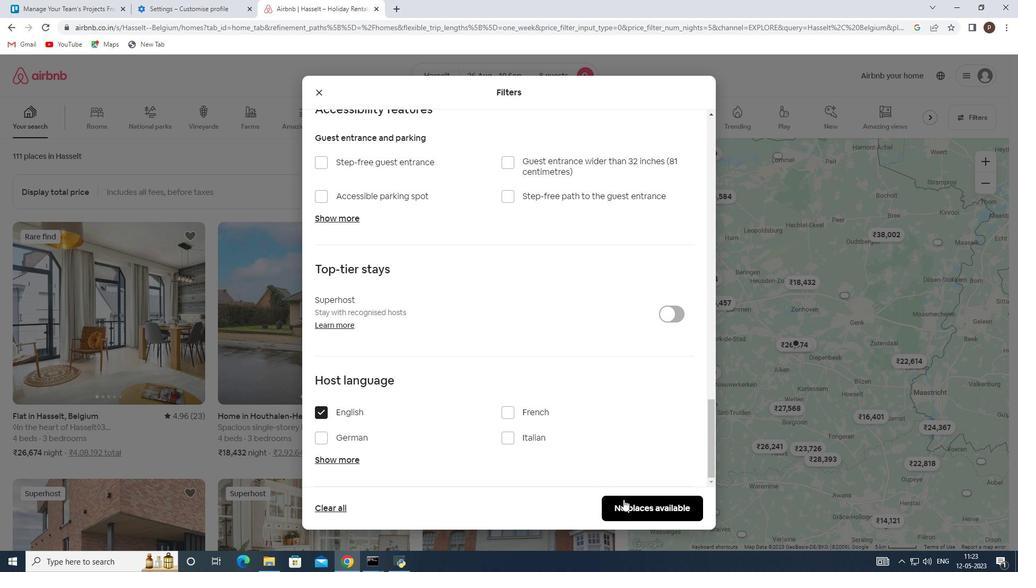 
Action: Mouse pressed left at (625, 502)
Screenshot: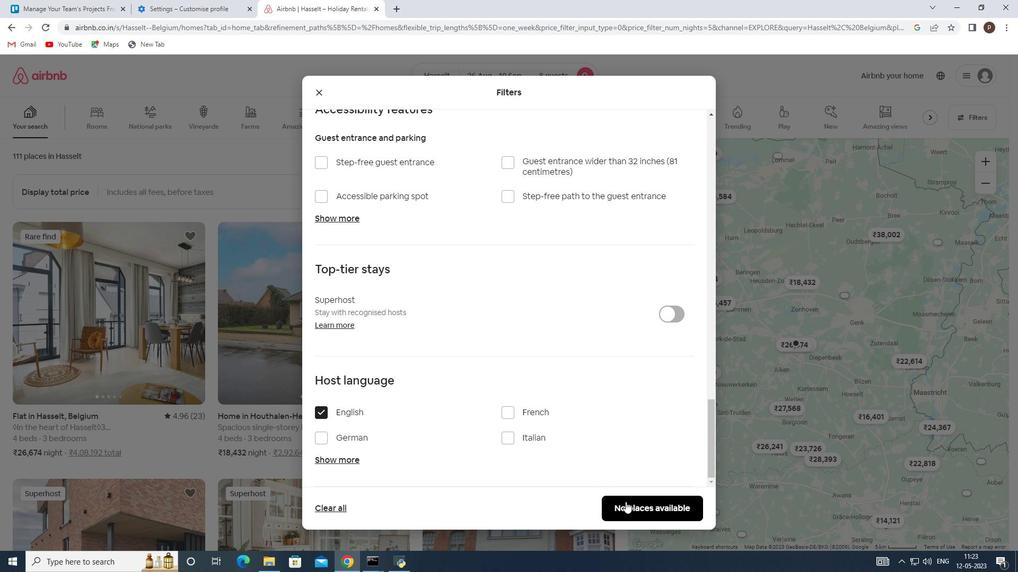 
Action: Mouse moved to (627, 502)
Screenshot: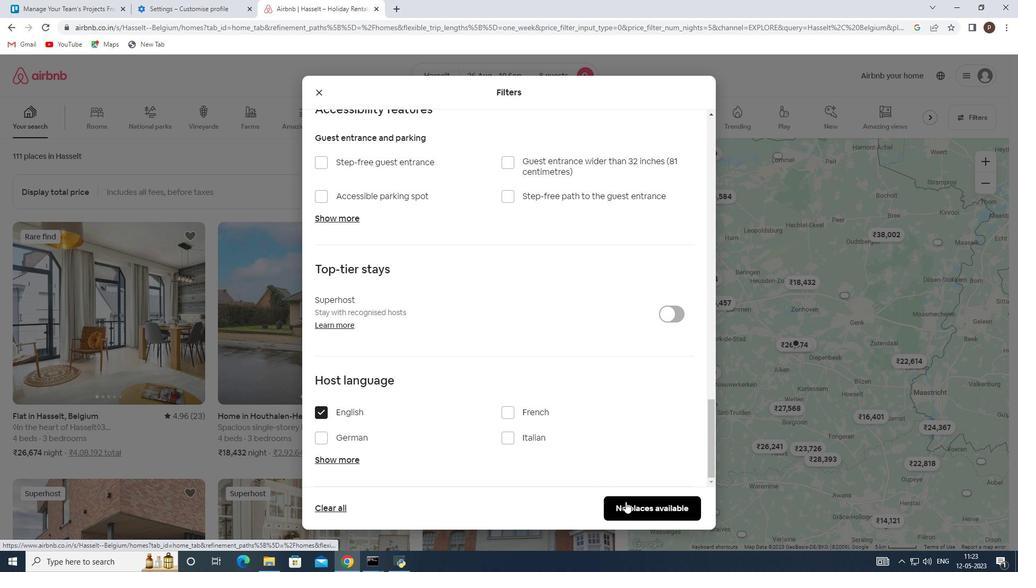 
